 Task: Open a blank worksheet and write heading  Product price data  Add product name:-  ' TOMS Shoe, UGG Shoe, Wolverine Shoe, Z-Coil Shoe, Adidas shoe, Gucci T-shirt, Louis Vuitton bag, Zara Shirt, H&M jeans, Chanel perfume. ' in July Last week sales are  5000 to 5050. product price in between:-  5000 to 10000. Save page analysisSalesByPromotion
Action: Mouse pressed left at (19, 26)
Screenshot: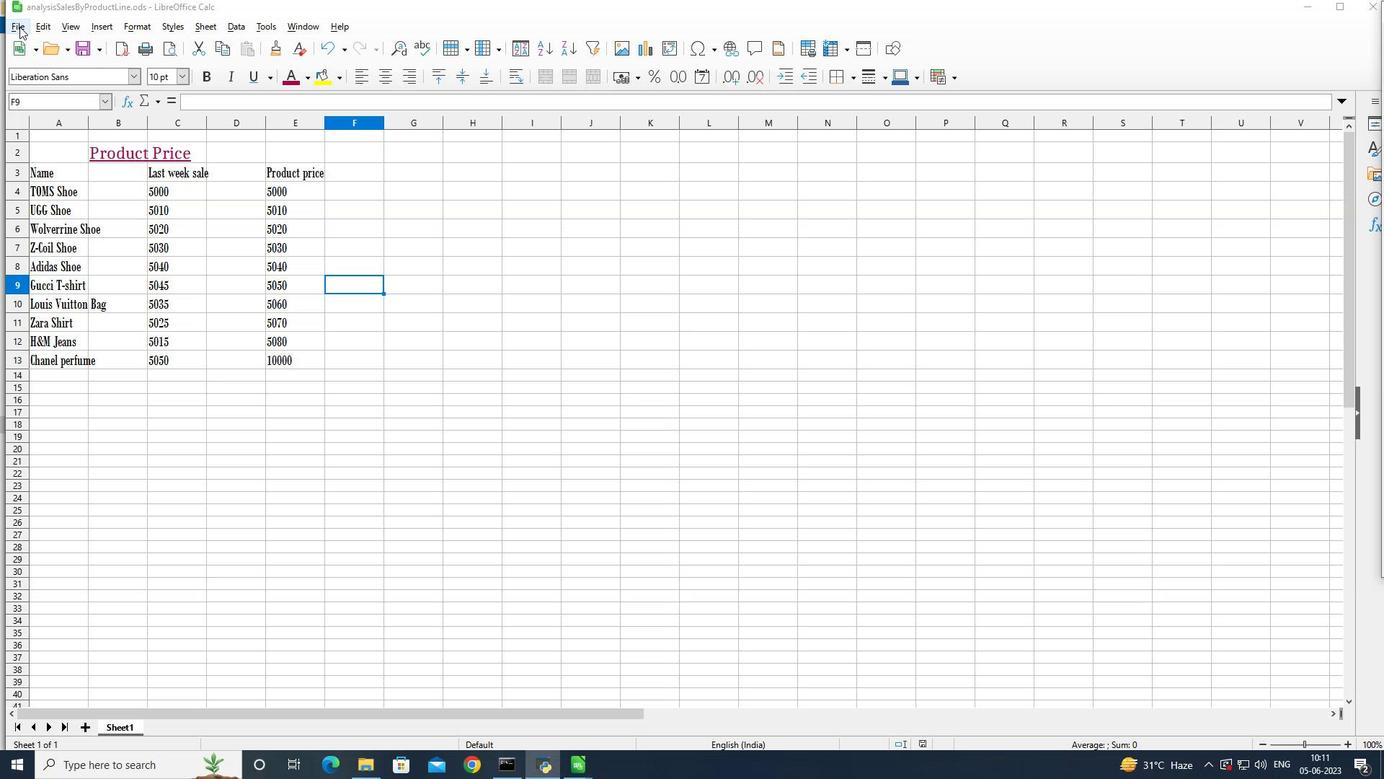 
Action: Mouse moved to (244, 54)
Screenshot: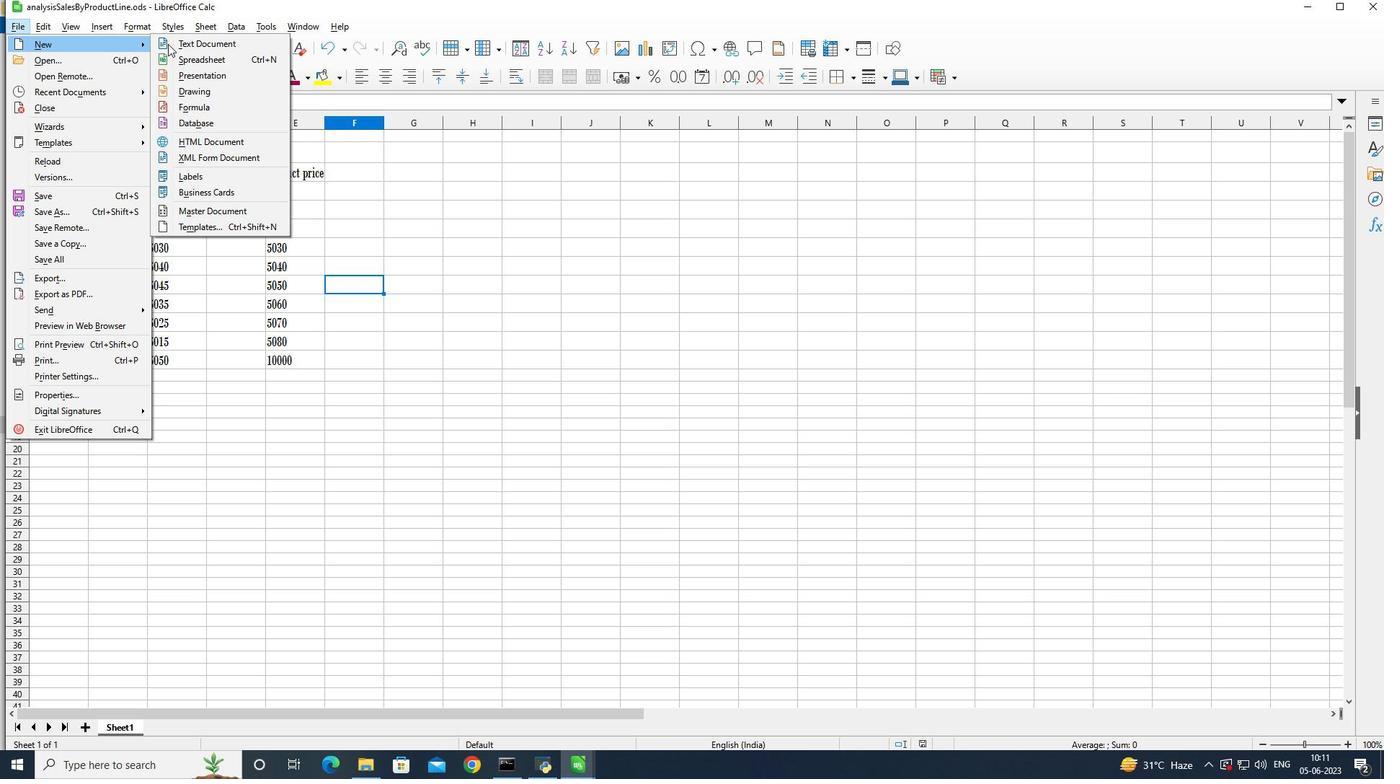 
Action: Mouse pressed left at (244, 54)
Screenshot: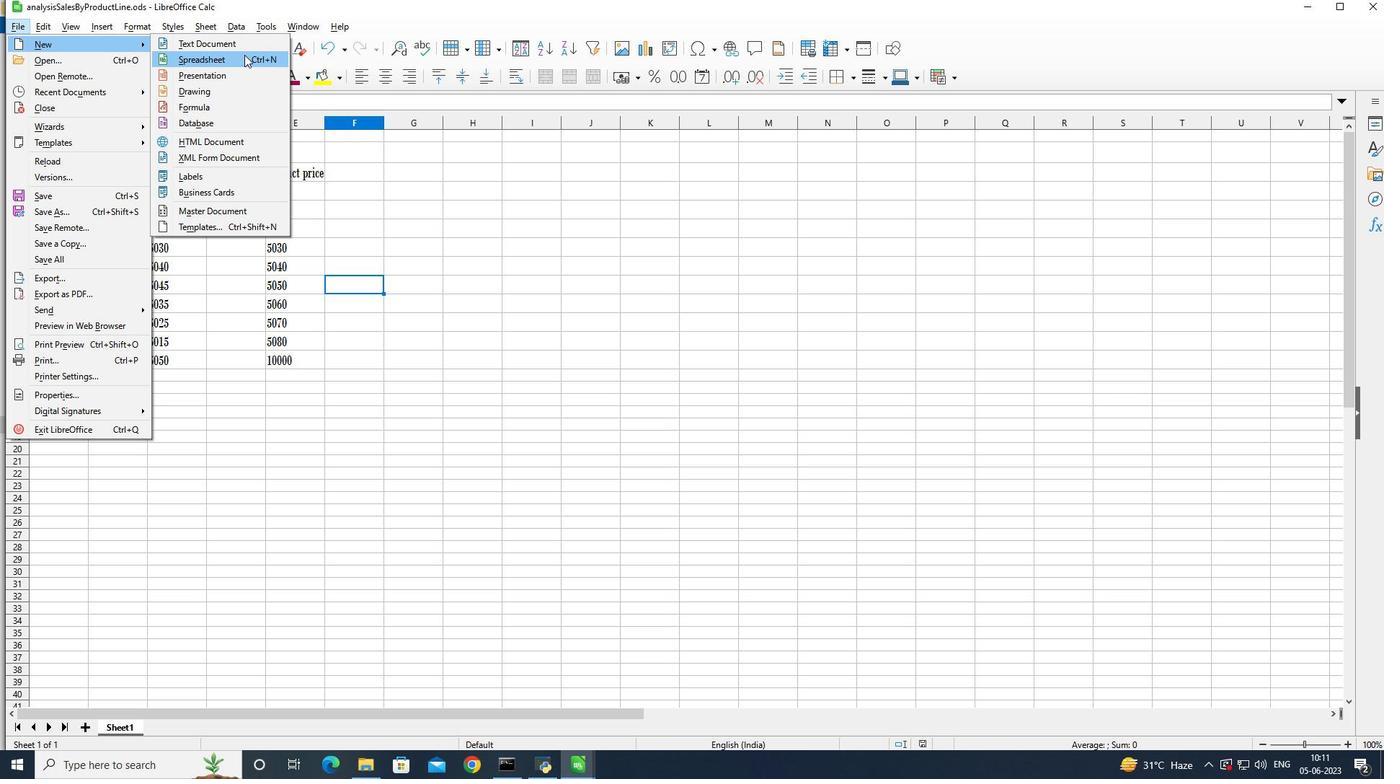 
Action: Mouse moved to (97, 144)
Screenshot: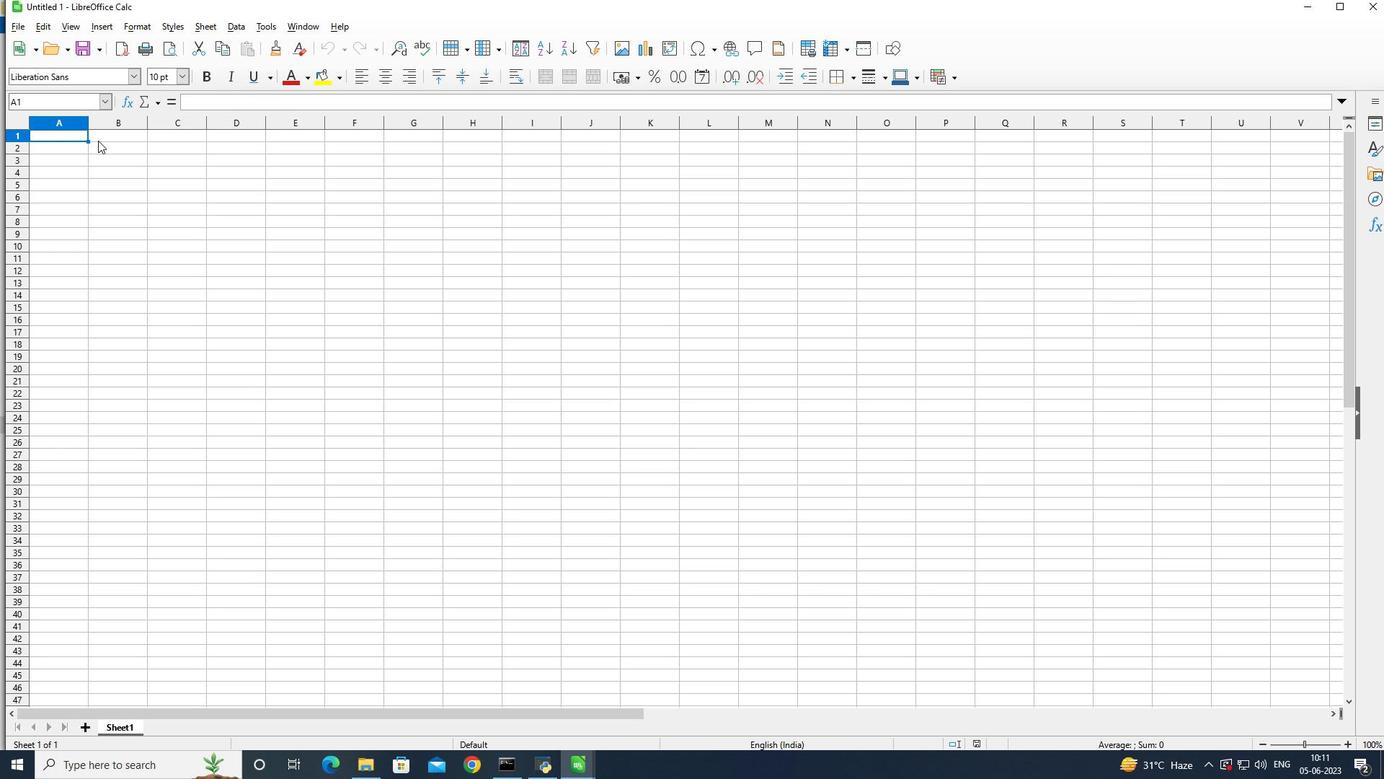 
Action: Mouse pressed left at (97, 144)
Screenshot: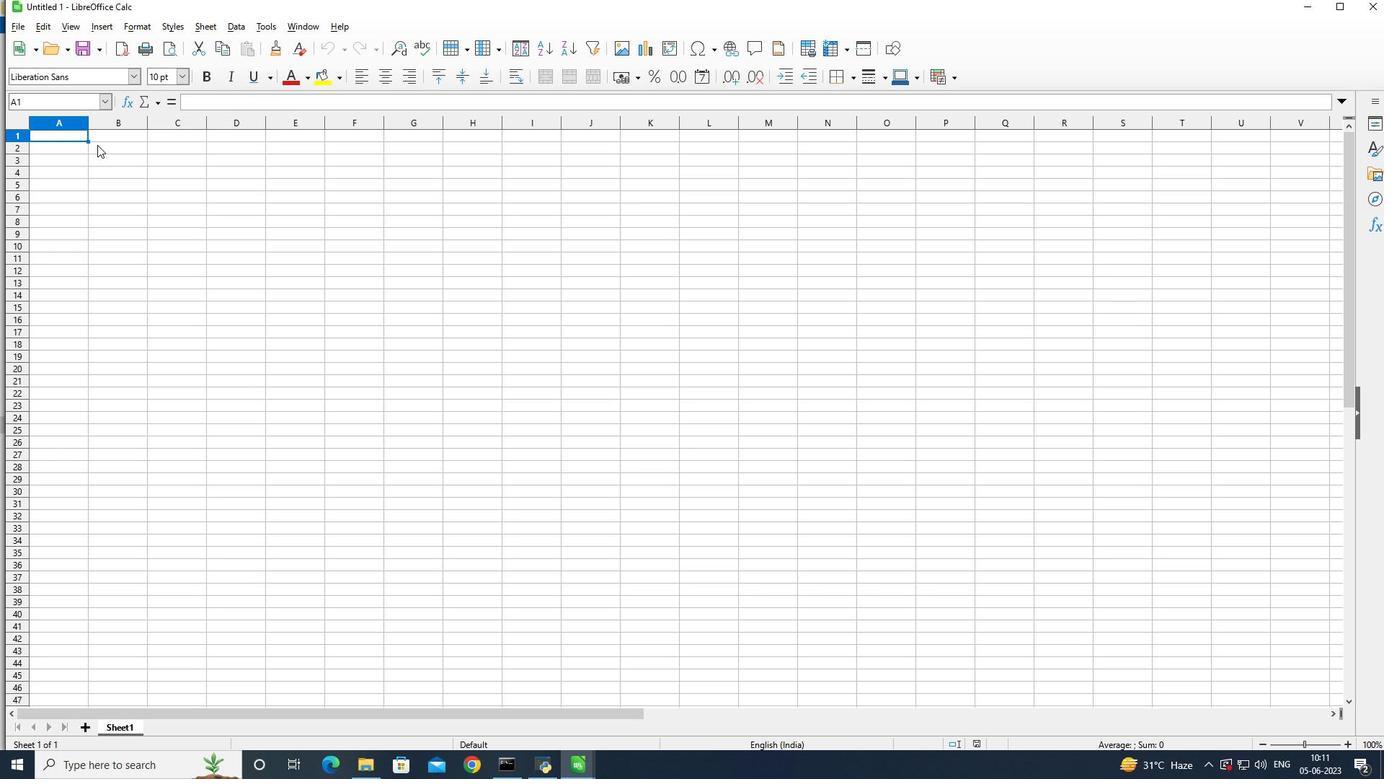 
Action: Mouse moved to (97, 160)
Screenshot: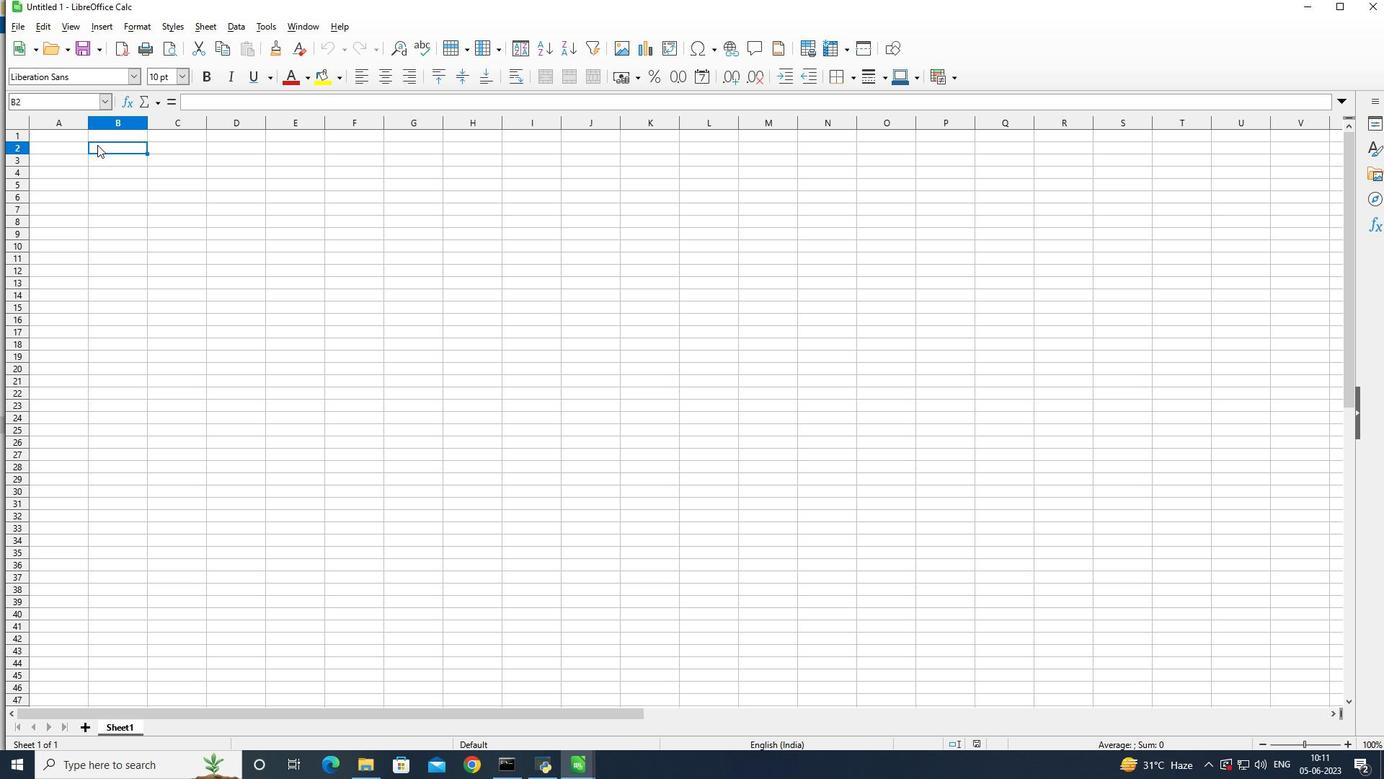 
Action: Key pressed <Key.shift>Product<Key.space>price<Key.enter>
Screenshot: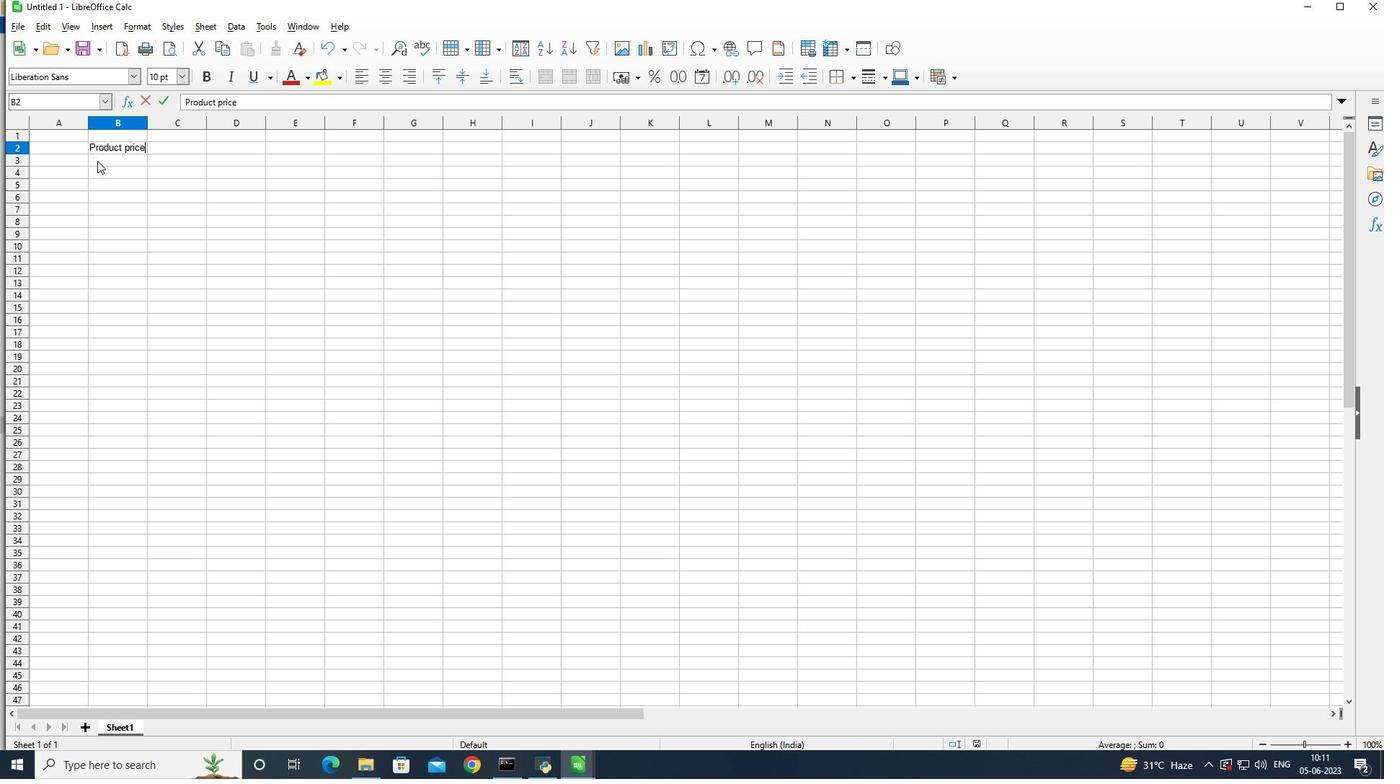 
Action: Mouse moved to (33, 157)
Screenshot: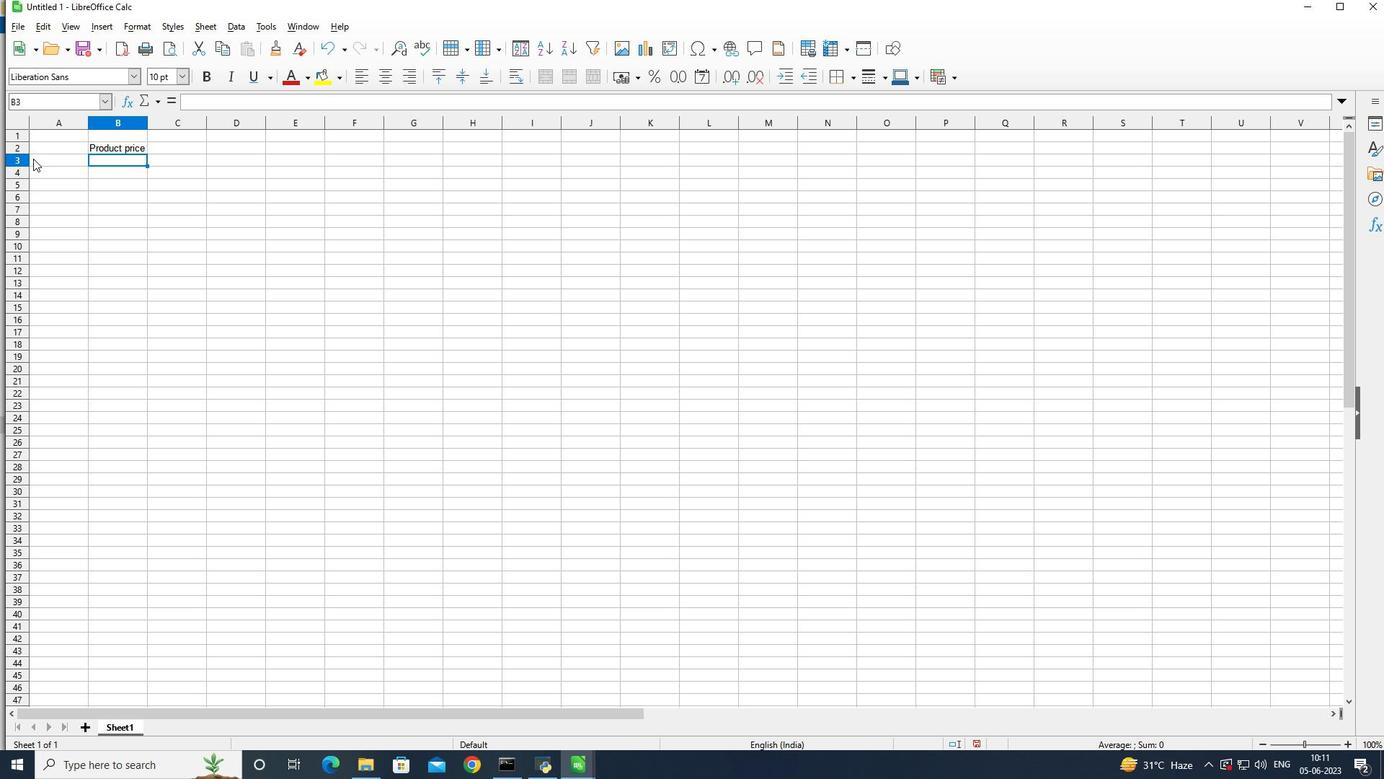 
Action: Mouse pressed left at (33, 157)
Screenshot: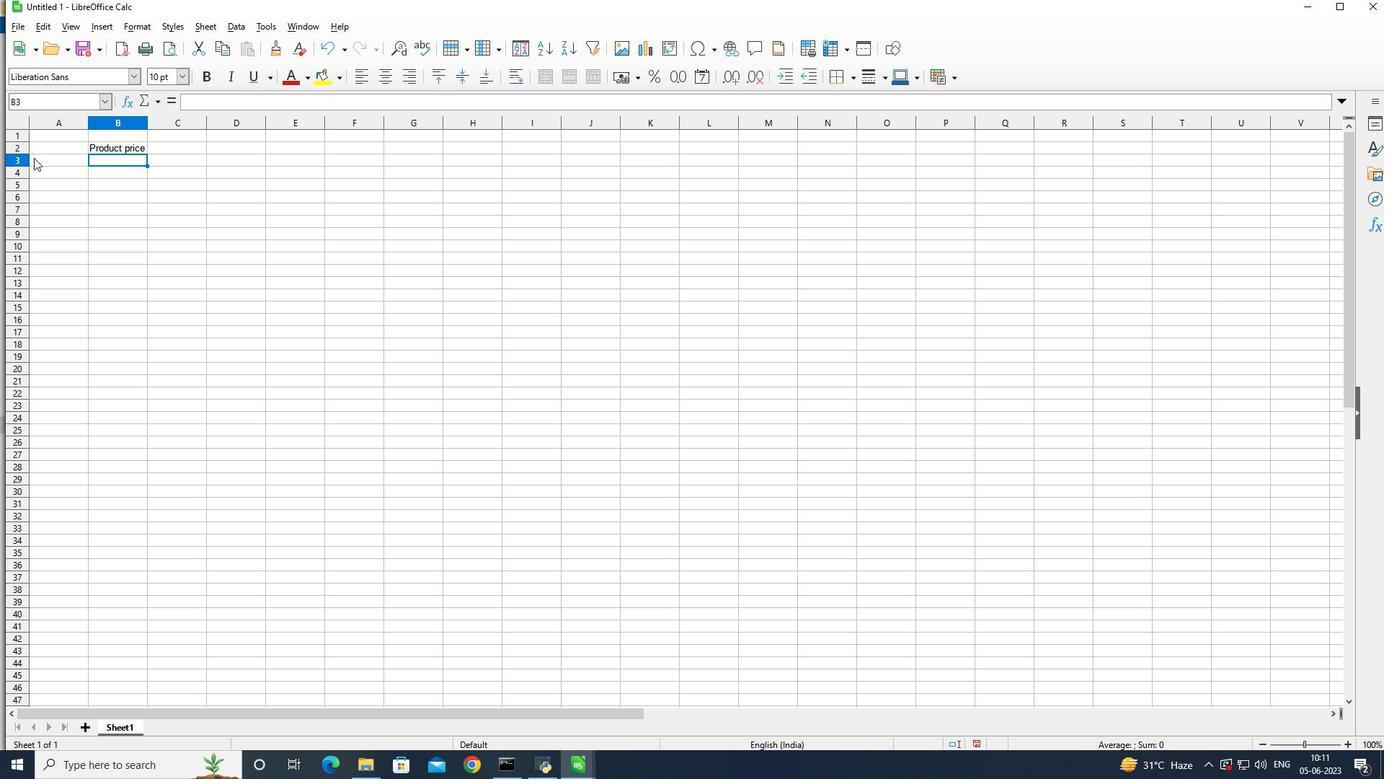 
Action: Key pressed <Key.shift>Product<Key.space>name<Key.enter><Key.shift>TOMS<Key.space><Key.shift>Shoe<Key.enter><Key.shift><Key.shift><Key.shift><Key.shift><Key.shift>UGG<Key.space><Key.shift>Shoe<Key.enter><Key.shift>Wolverine<Key.space><Key.shift>Shoe<Key.enter><Key.shift>Z-coil<Key.space><Key.shift><Key.shift><Key.shift>Shoe<Key.enter><Key.shift>Adidas<Key.space><Key.shift>Shoe<Key.enter><Key.shift><Key.shift>Gucci<Key.space><Key.shift>T-shirt<Key.enter><Key.shift><Key.shift><Key.shift><Key.shift><Key.shift><Key.shift><Key.shift><Key.shift><Key.shift><Key.shift><Key.shift><Key.shift><Key.shift><Key.shift><Key.shift><Key.shift><Key.shift><Key.shift><Key.shift><Key.shift><Key.shift><Key.shift><Key.shift><Key.shift><Key.shift><Key.shift><Key.shift><Key.shift><Key.shift><Key.shift><Key.shift><Key.shift><Key.shift><Key.shift><Key.shift><Key.shift><Key.shift><Key.shift><Key.shift><Key.shift><Key.shift><Key.shift><Key.shift><Key.shift><Key.shift><Key.shift><Key.shift><Key.shift><Key.shift><Key.shift><Key.shift><Key.shift><Key.shift><Key.shift><Key.shift><Key.shift><Key.shift>Louis<Key.space><Key.shift><Key.shift>Vuitton<Key.space><Key.shift>Bag<Key.enter><Key.shift>Zara<Key.space><Key.shift>Shirt<Key.enter><Key.shift>H<Key.shift_r><Key.shift_r><Key.shift_r><Key.shift_r><Key.shift_r><Key.shift_r><Key.shift_r><Key.shift_r><Key.shift_r>&<Key.shift>M<Key.space>jeans<Key.enter><Key.shift>Chanel<Key.space>perfume<Key.enter>
Screenshot: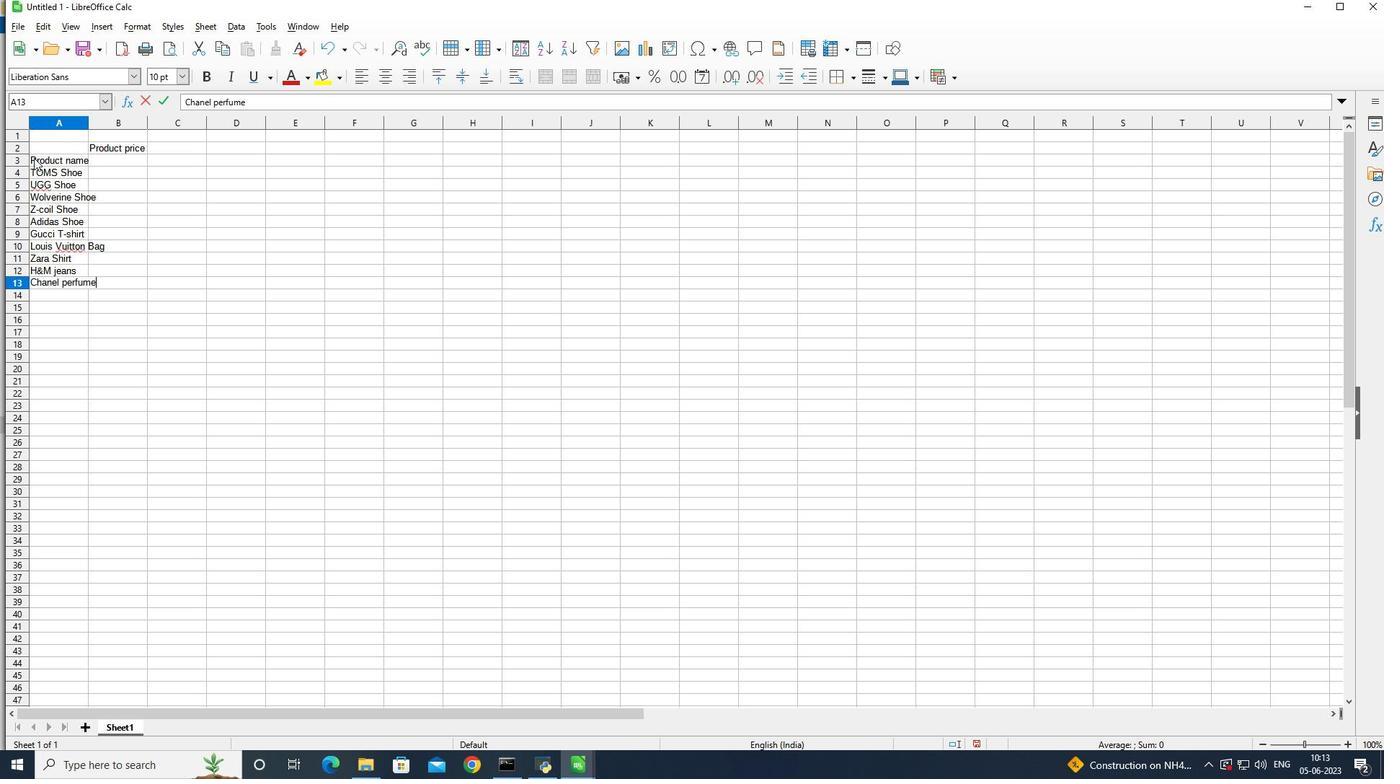 
Action: Mouse moved to (168, 159)
Screenshot: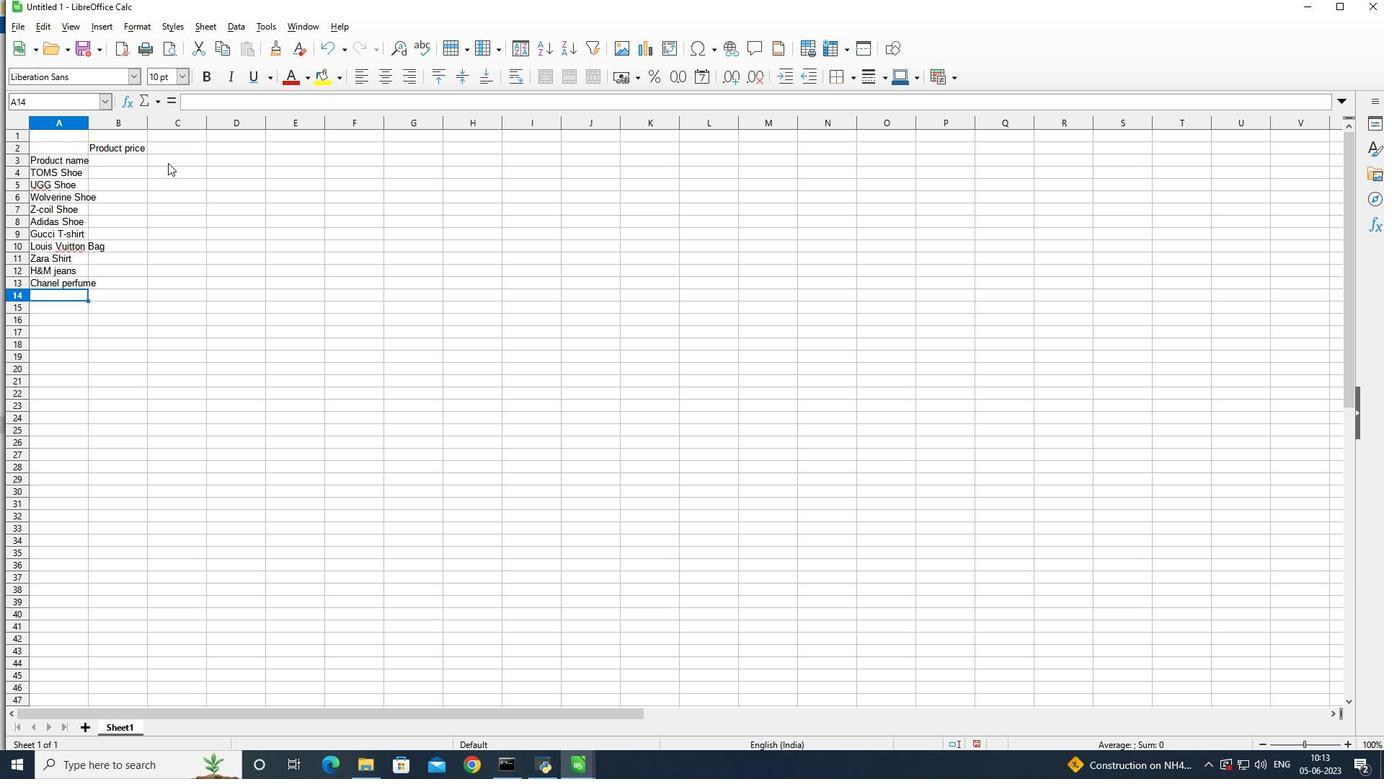 
Action: Mouse pressed left at (168, 159)
Screenshot: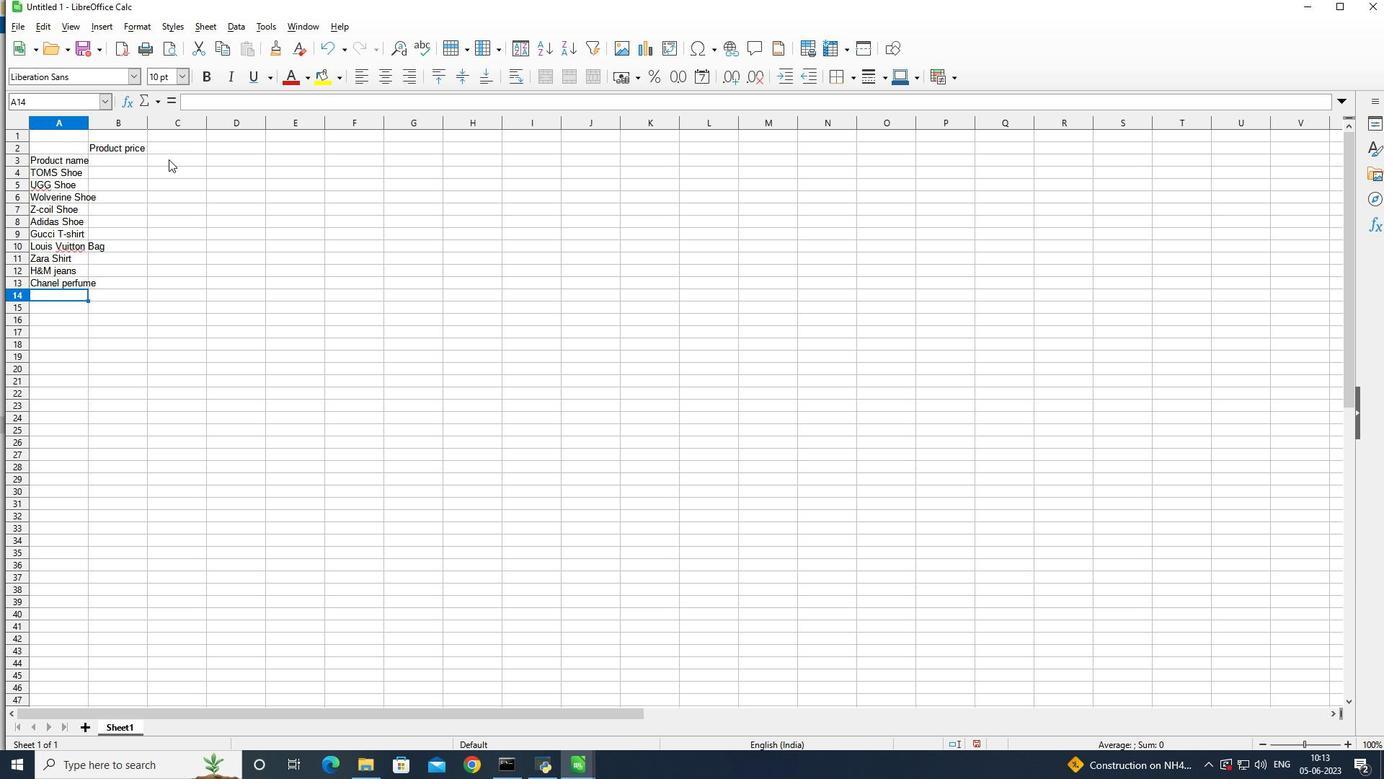 
Action: Key pressed <Key.shift><Key.shift>July<Key.space><Key.shift>Last<Key.space><Key.shift><Key.shift><Key.shift><Key.shift><Key.shift>Week<Key.space>s<Key.backspace><Key.shift>sale<Key.enter>5000<Key.enter>5050<Key.backspace><Key.backspace>10<Key.enter>5020<Key.enter>5030<Key.enter>5040<Key.enter>506<Key.enter><Key.up>5060<Key.enter>5070<Key.enter>508<Key.enter>5090
Screenshot: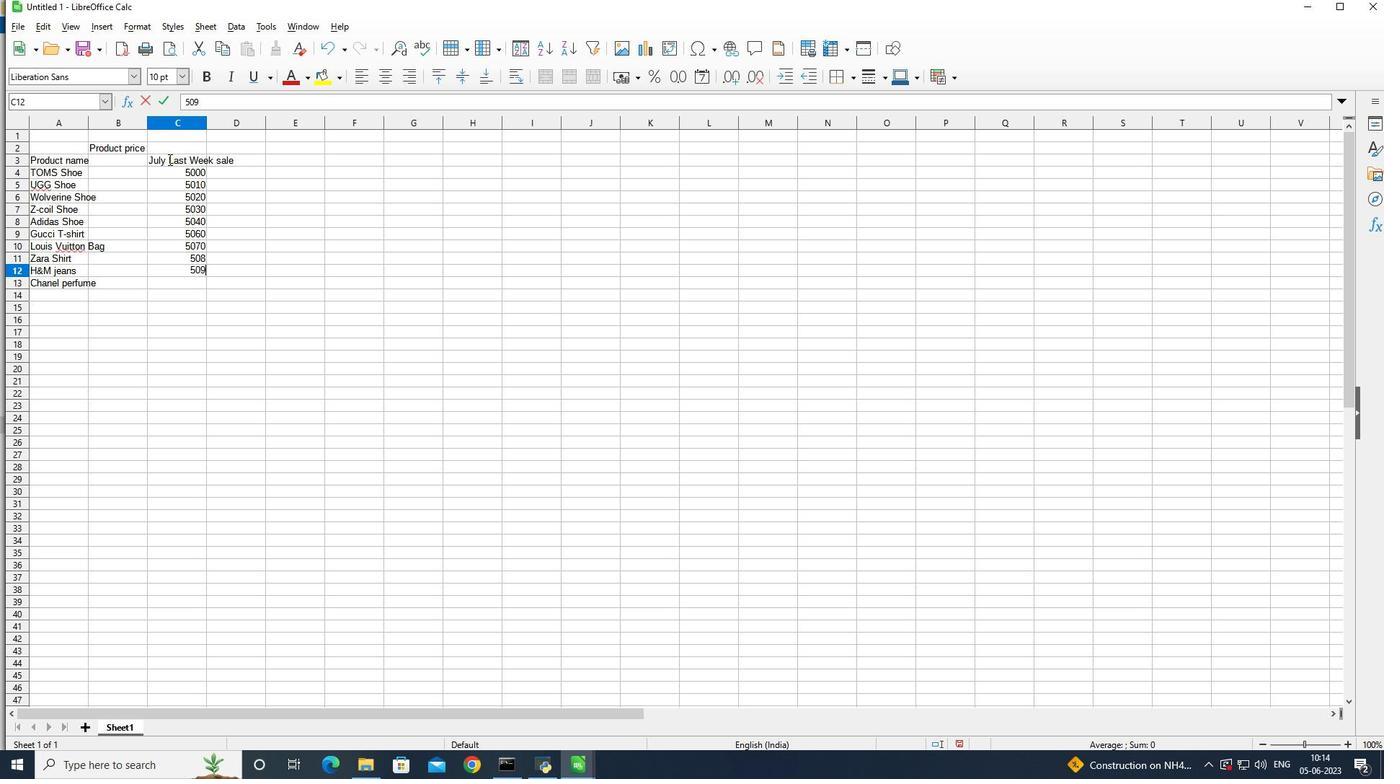 
Action: Mouse moved to (173, 162)
Screenshot: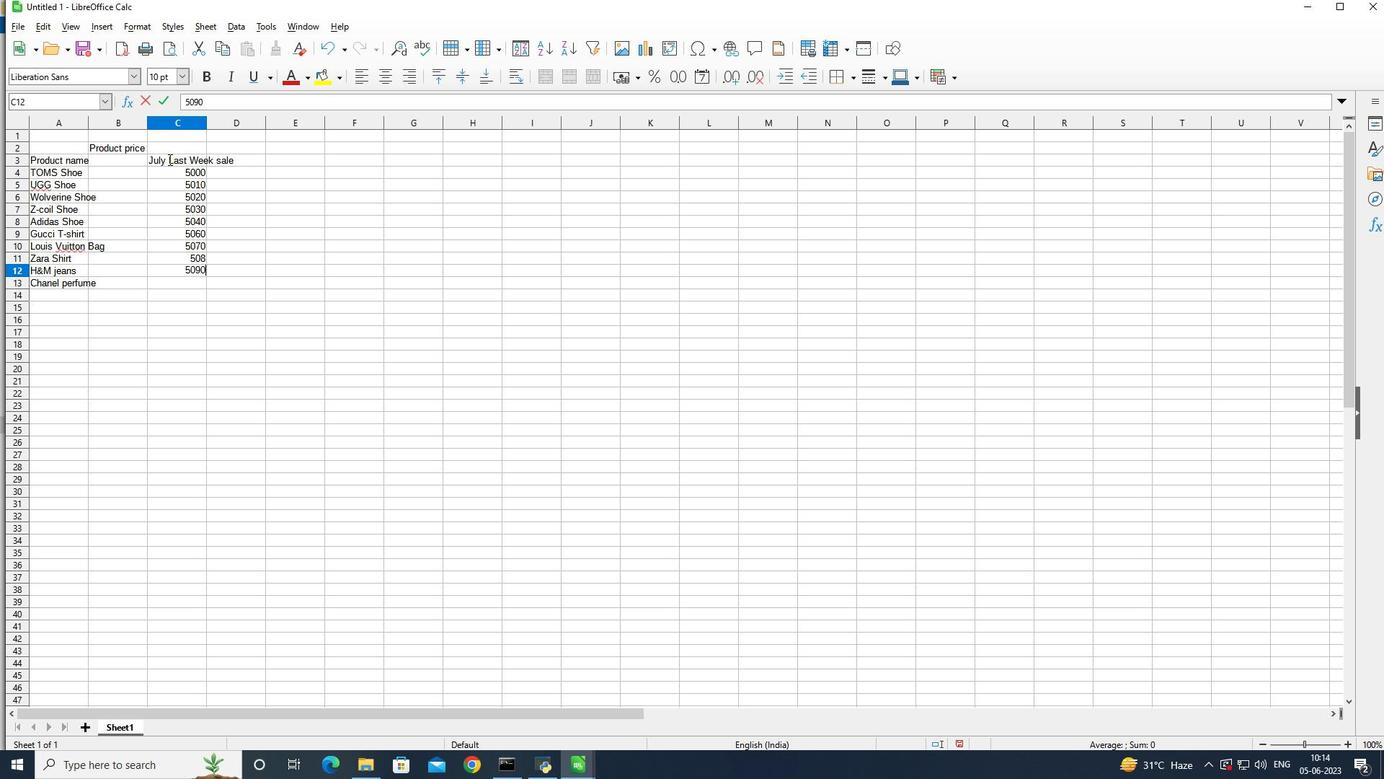 
Action: Key pressed <Key.up><Key.up><Key.up><Key.up><Key.up><Key.up>5015<Key.enter>5020<Key.enter>5025<Key.enter>50303<Key.backspace><Key.enter>50
Screenshot: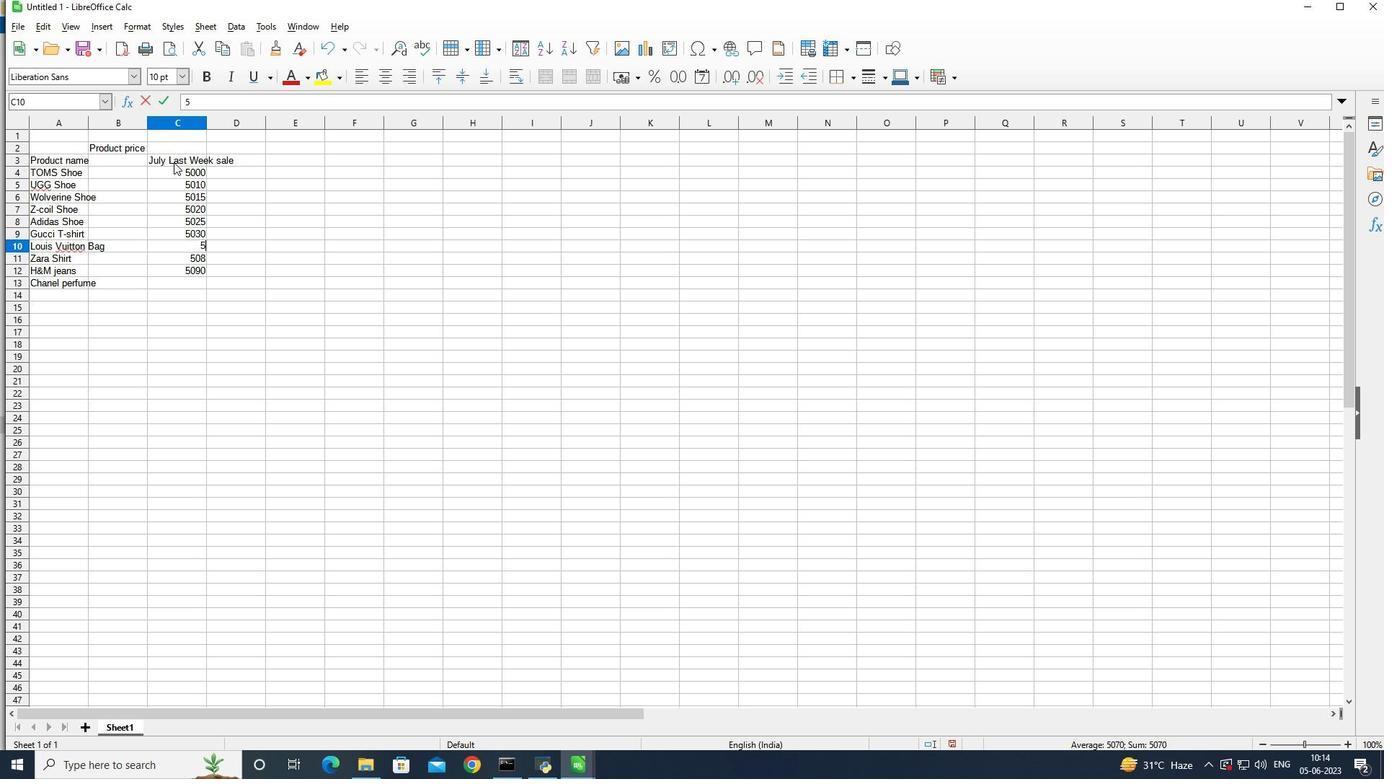 
Action: Mouse moved to (173, 163)
Screenshot: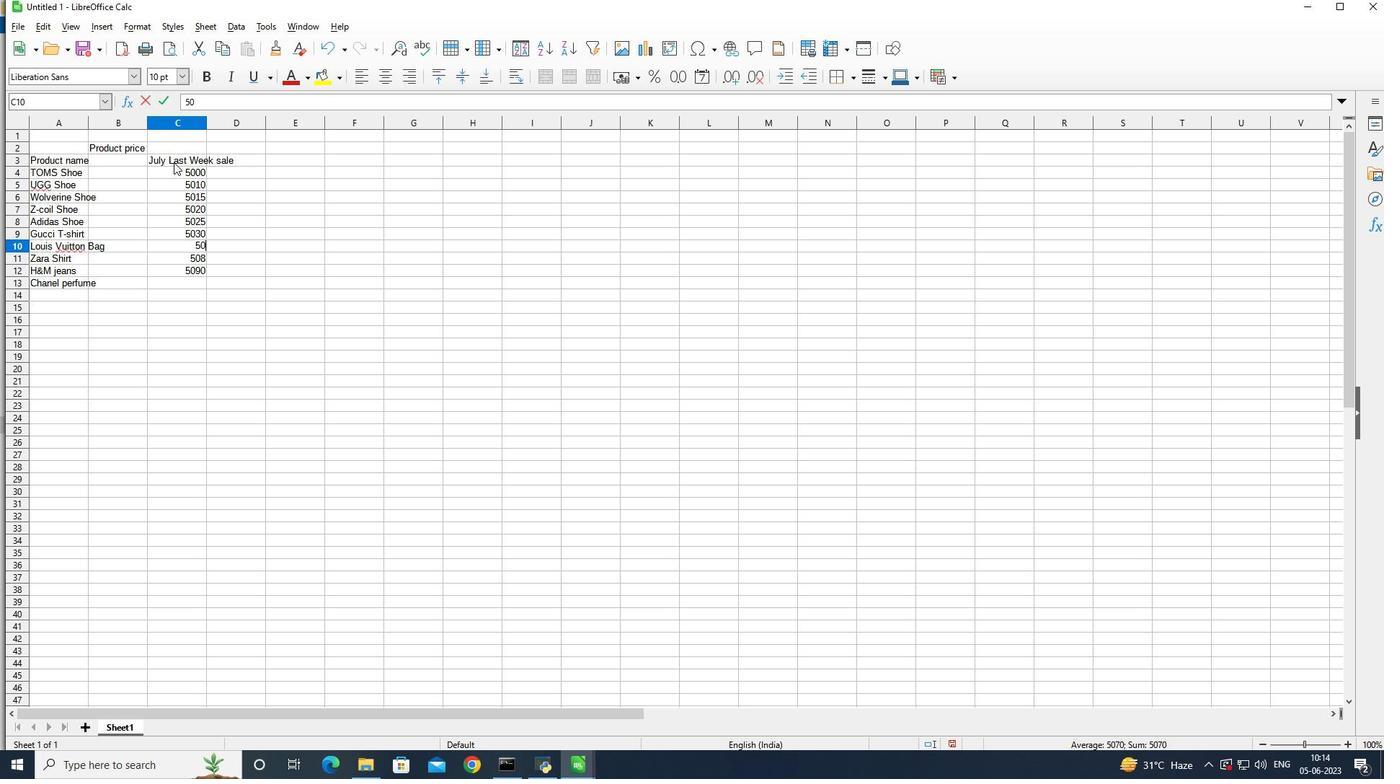 
Action: Key pressed 35
Screenshot: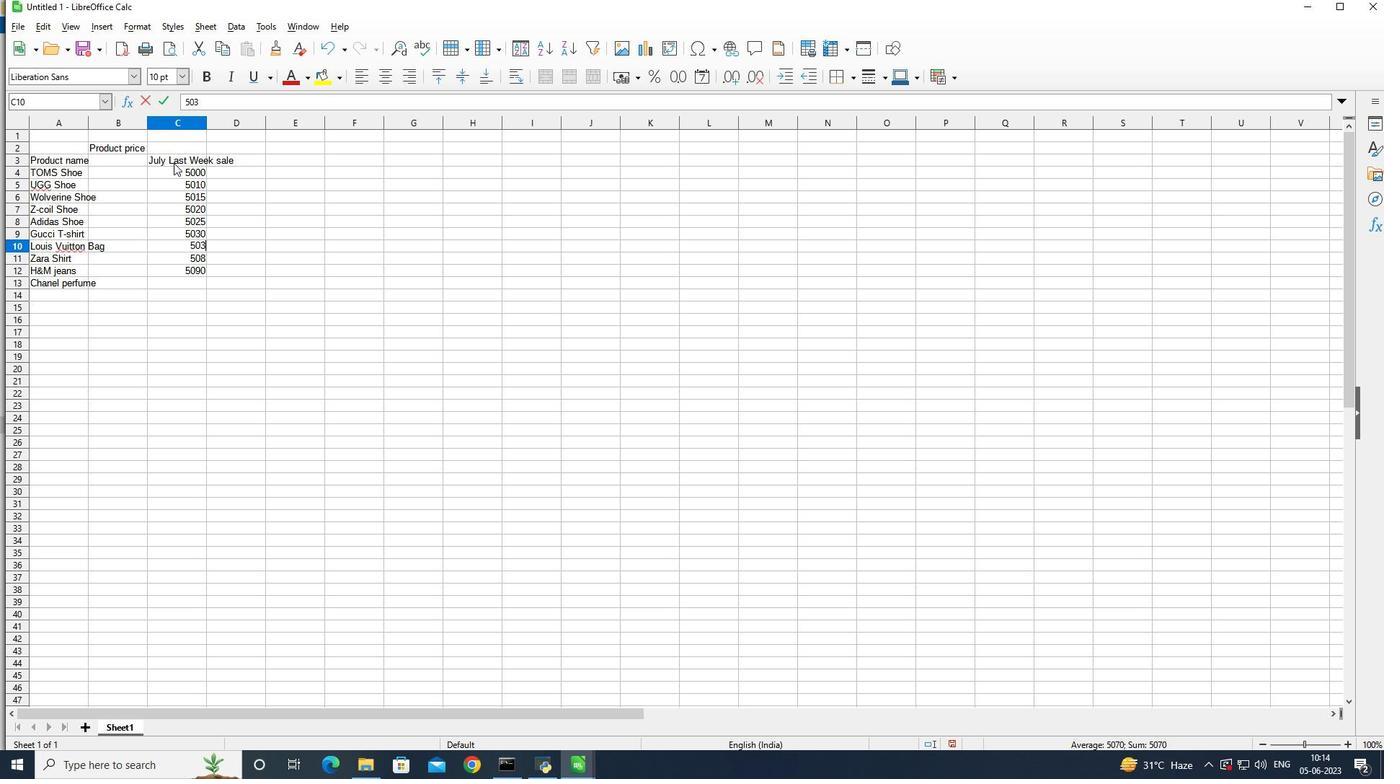 
Action: Mouse moved to (177, 163)
Screenshot: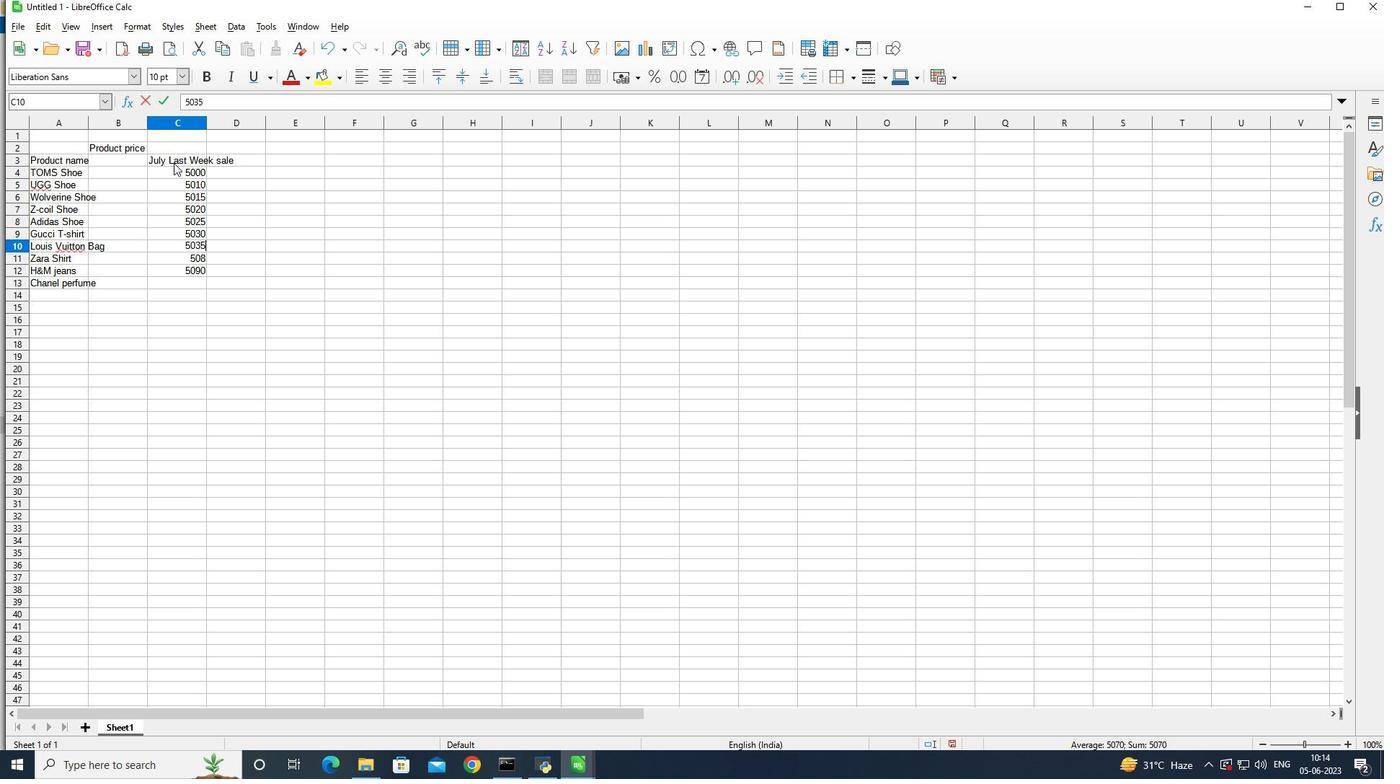 
Action: Key pressed <Key.enter>
Screenshot: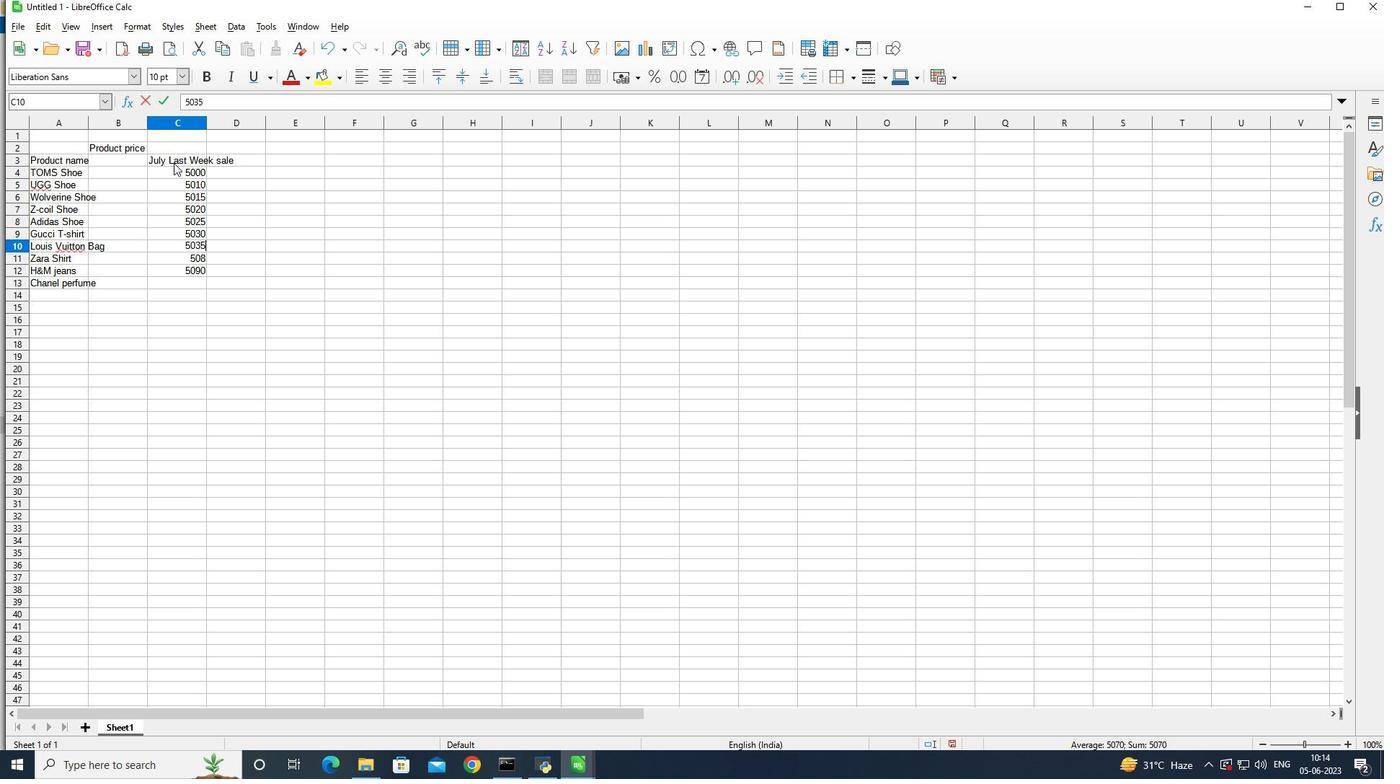 
Action: Mouse moved to (178, 164)
Screenshot: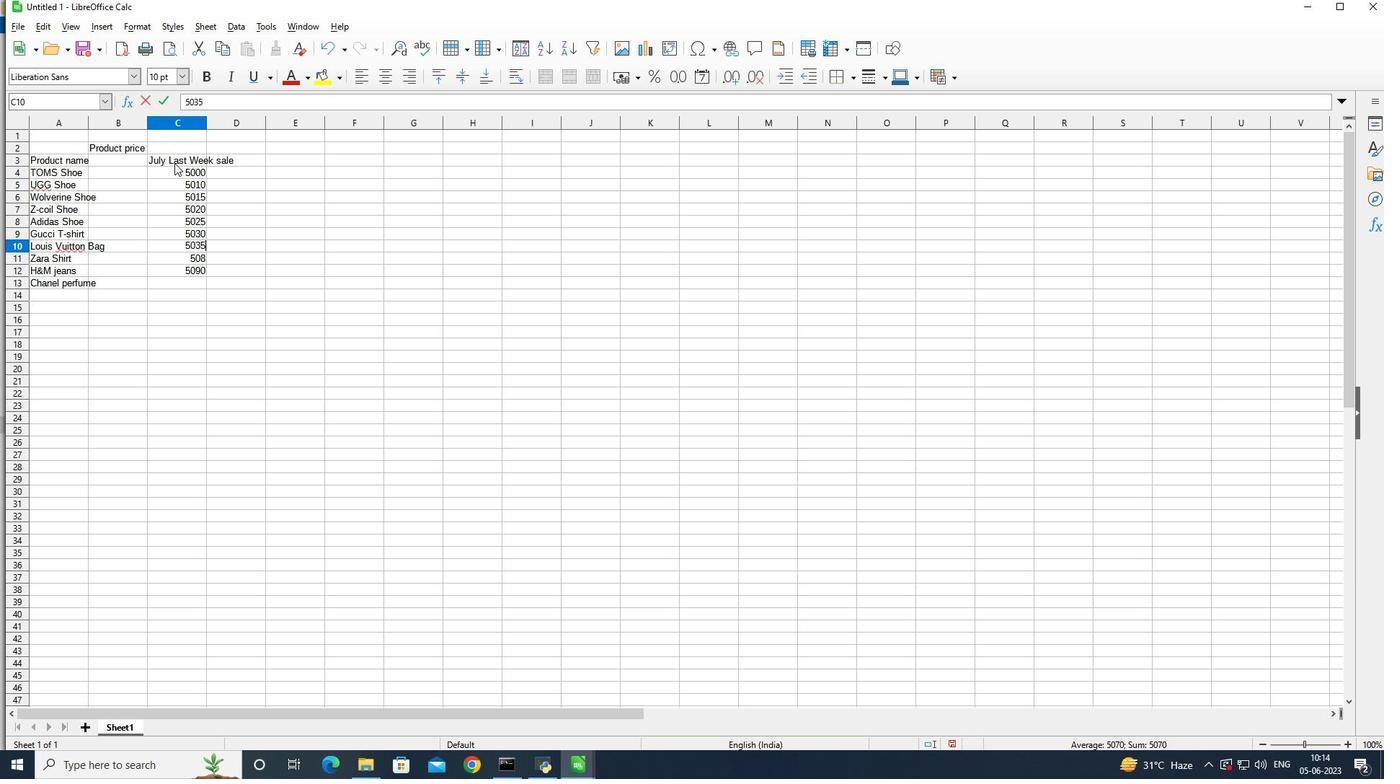 
Action: Key pressed 5040<Key.enter>5045<Key.enter>5050
Screenshot: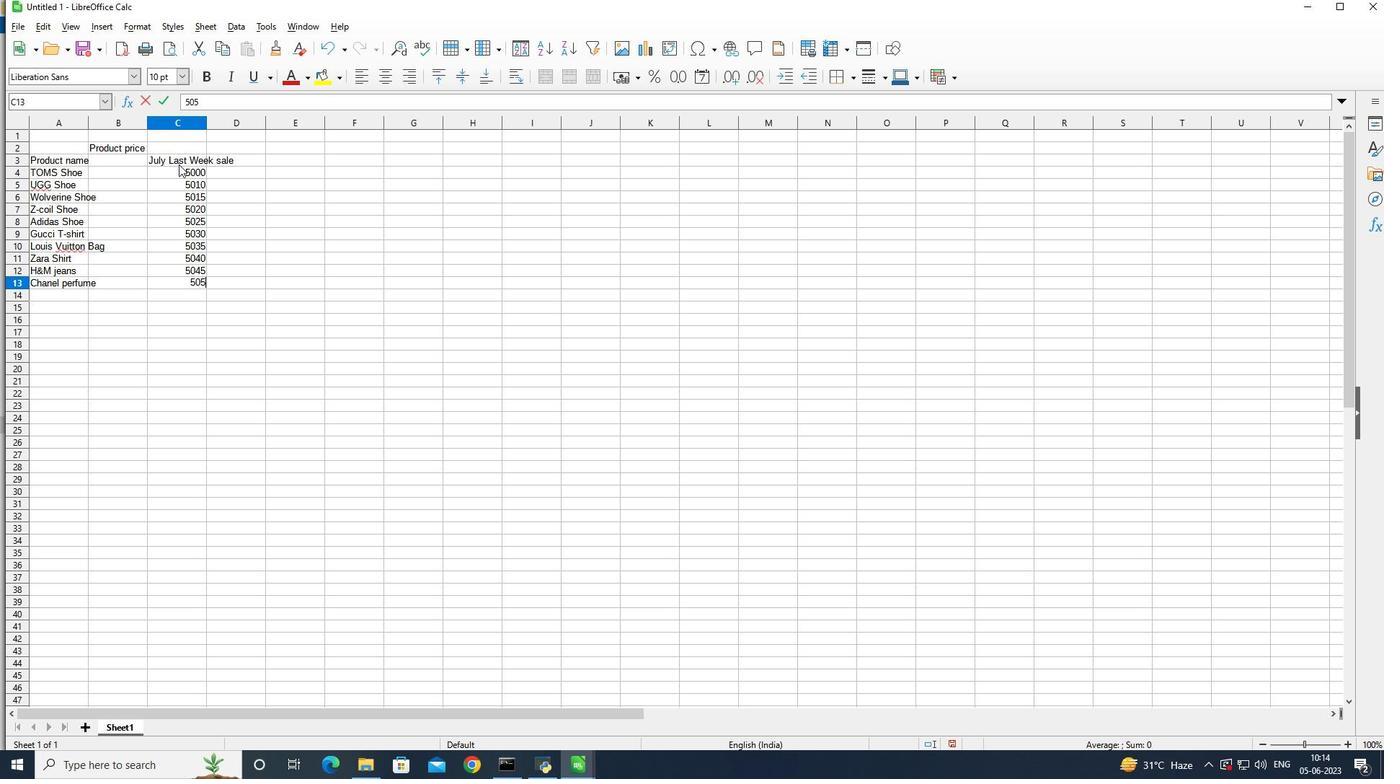 
Action: Mouse moved to (292, 162)
Screenshot: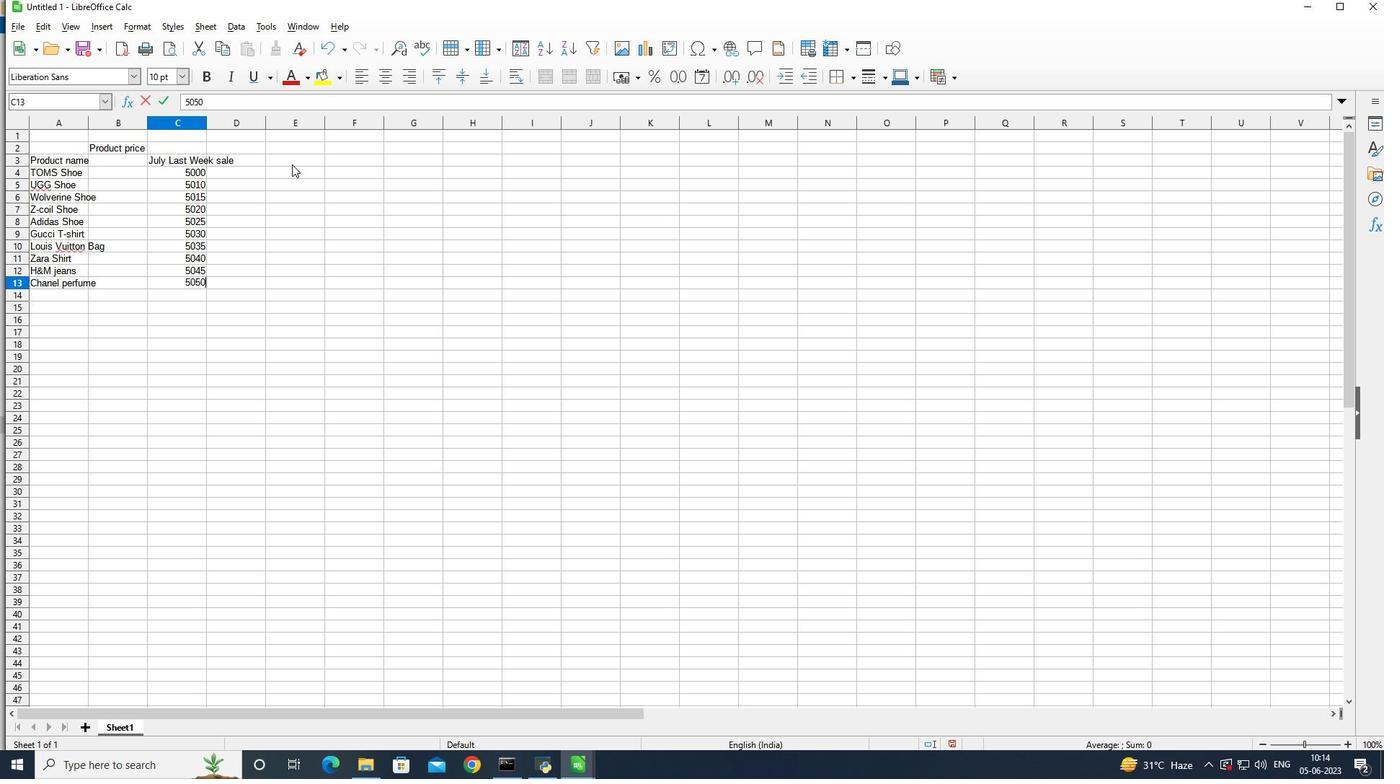 
Action: Mouse pressed left at (292, 162)
Screenshot: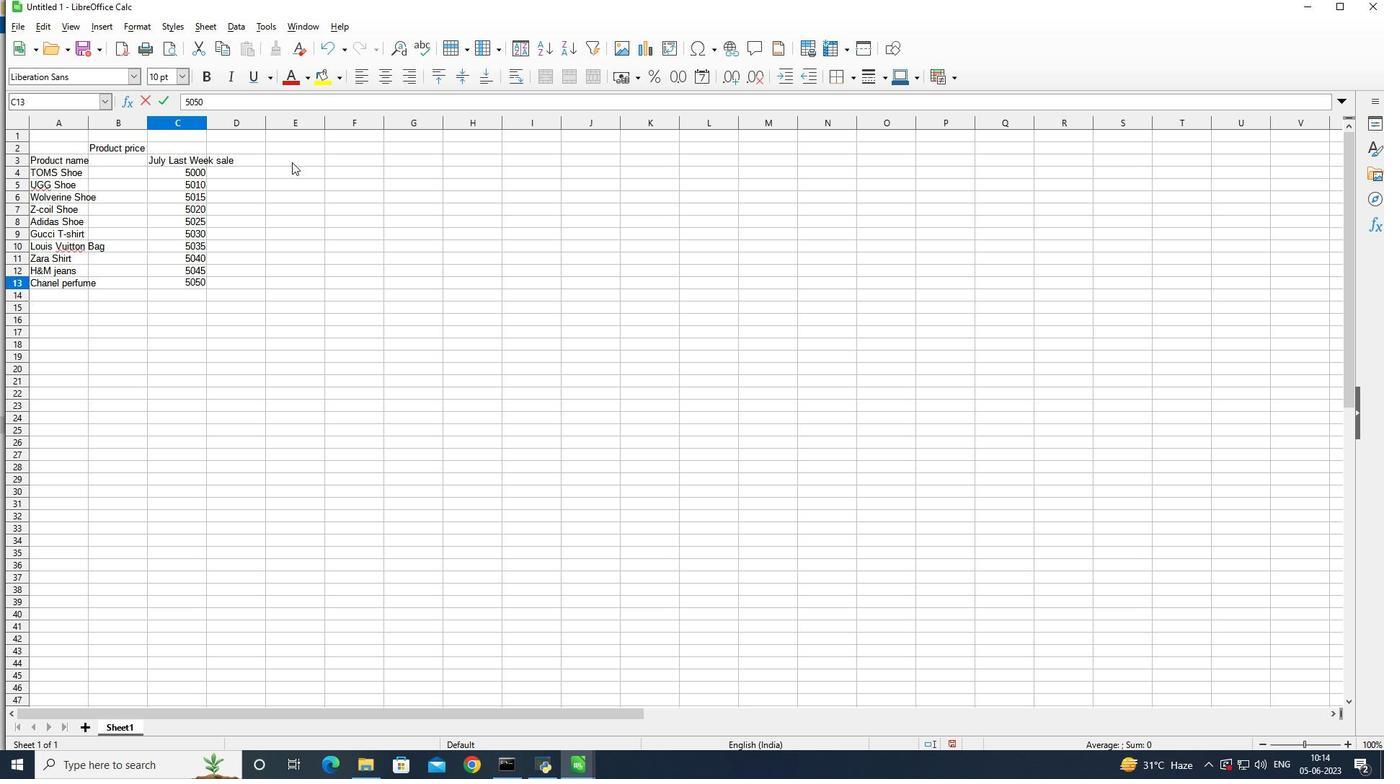 
Action: Mouse moved to (346, 168)
Screenshot: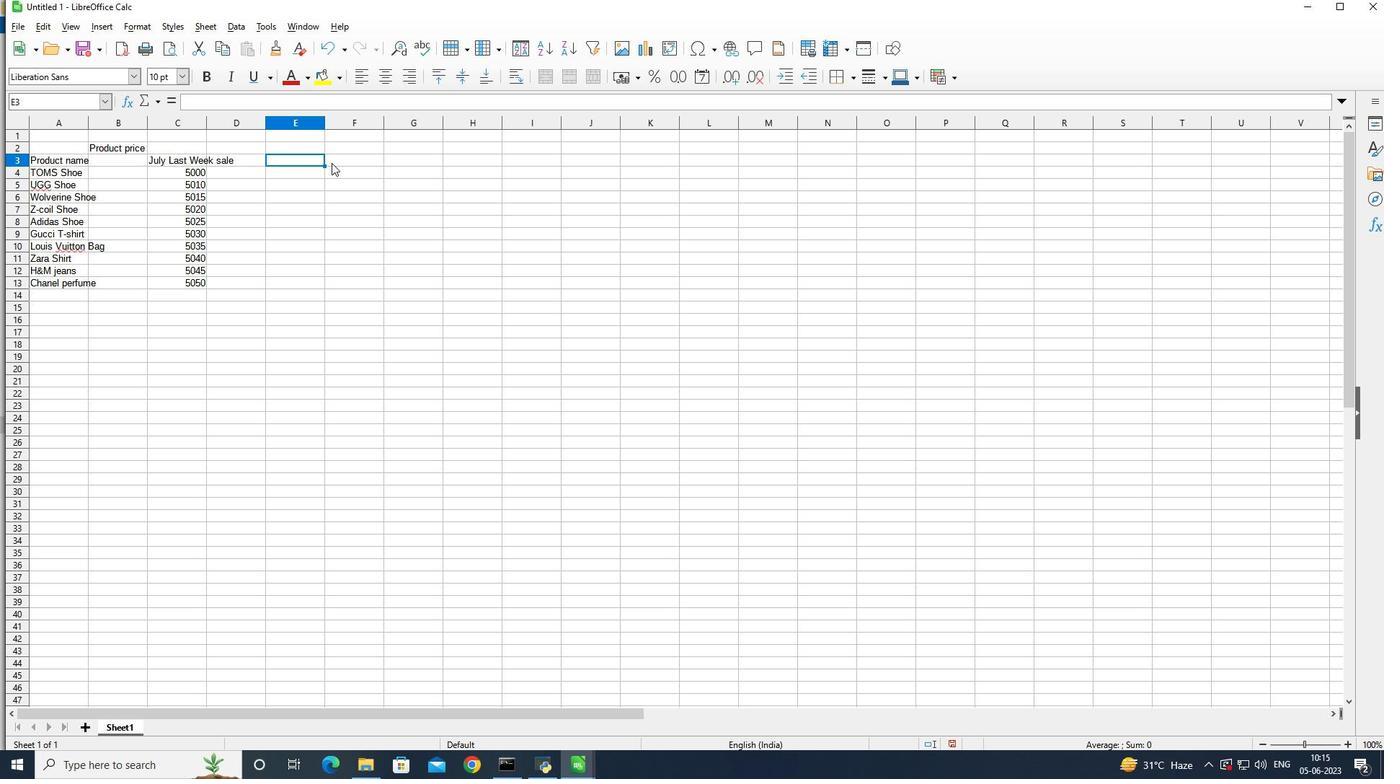 
Action: Key pressed <Key.shift>Product<Key.space><Key.shift>Price<Key.enter>5000<Key.enter>
Screenshot: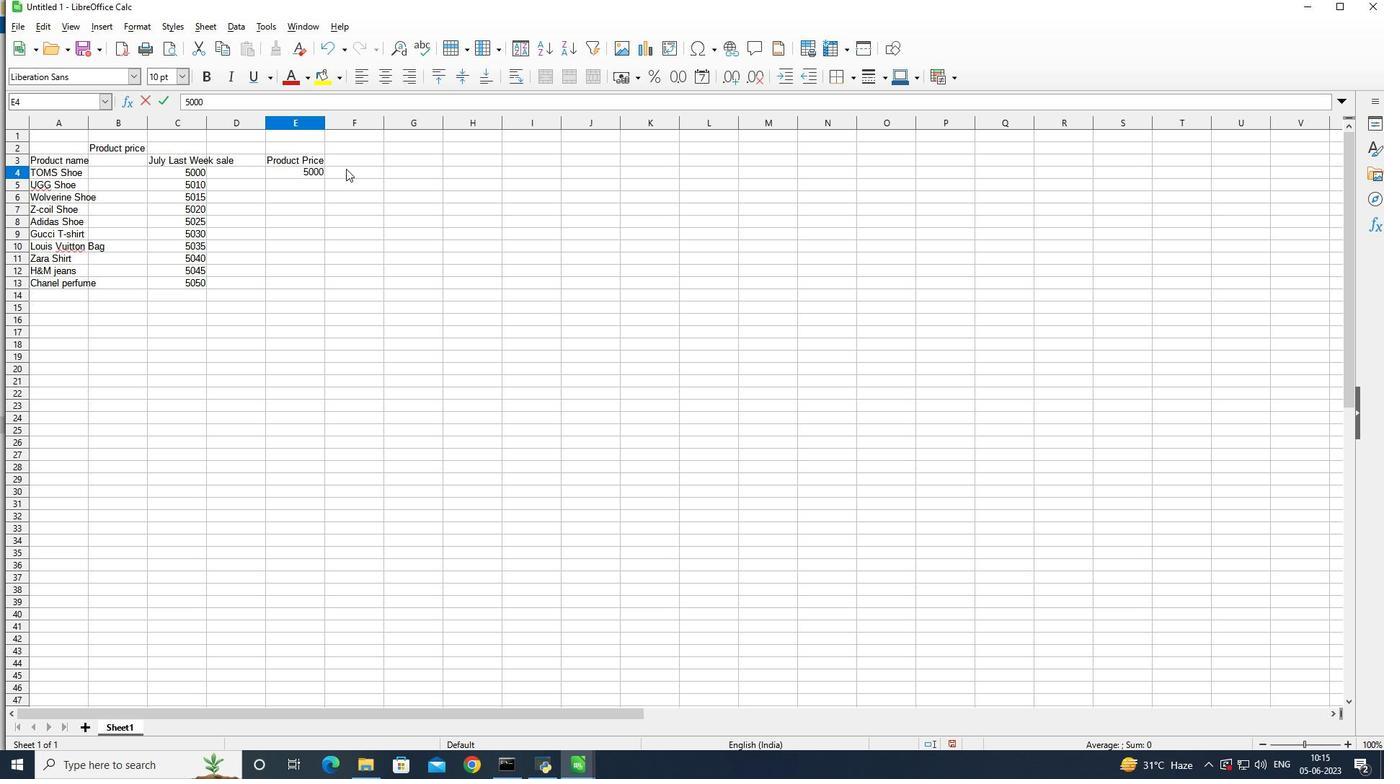 
Action: Mouse moved to (396, 195)
Screenshot: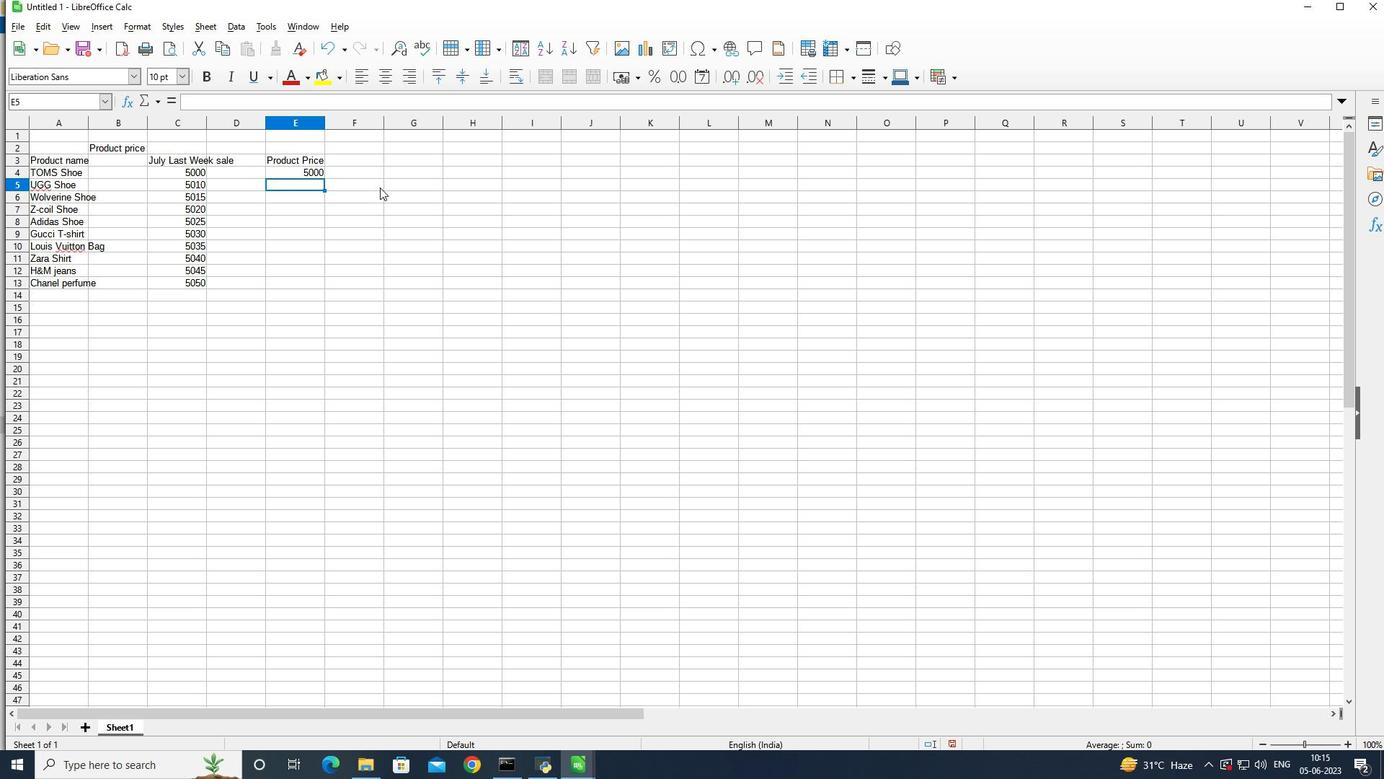 
Action: Key pressed 50
Screenshot: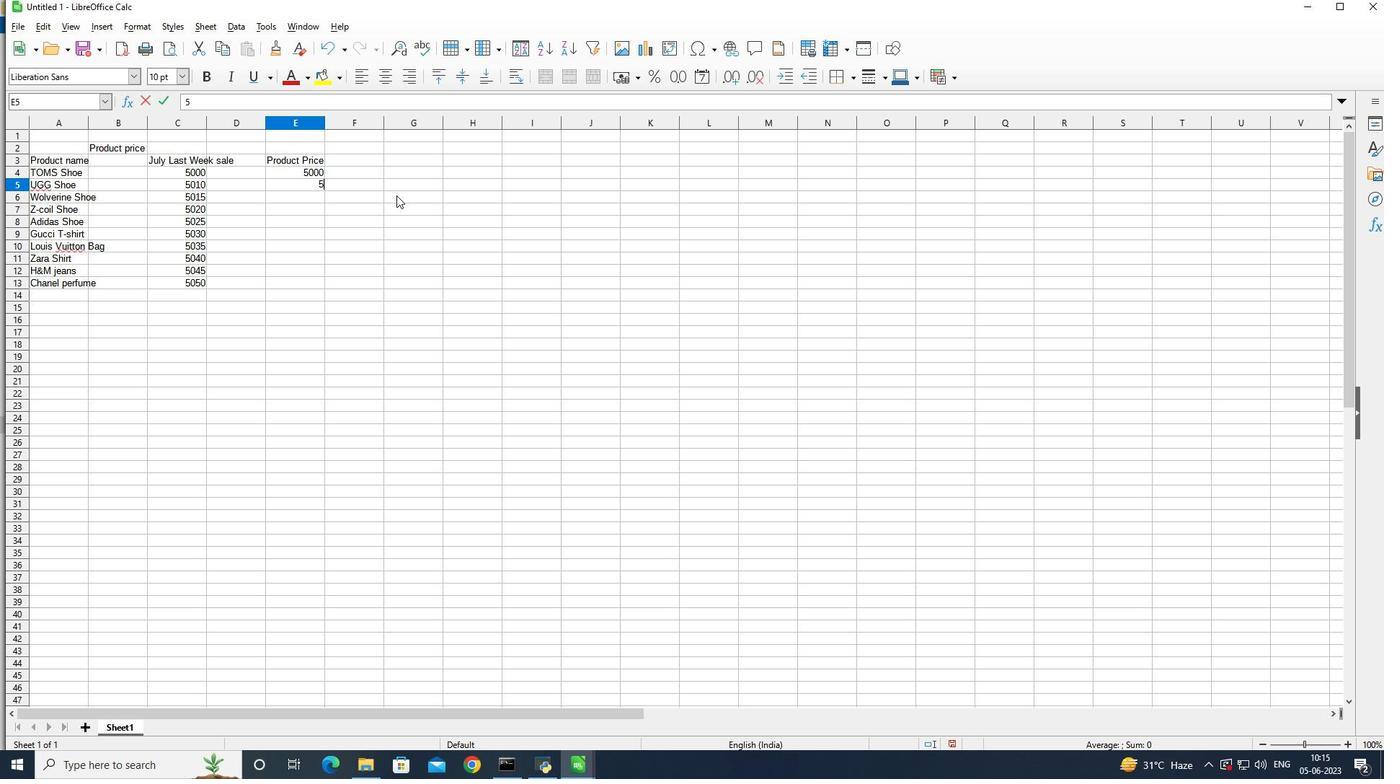 
Action: Mouse moved to (410, 205)
Screenshot: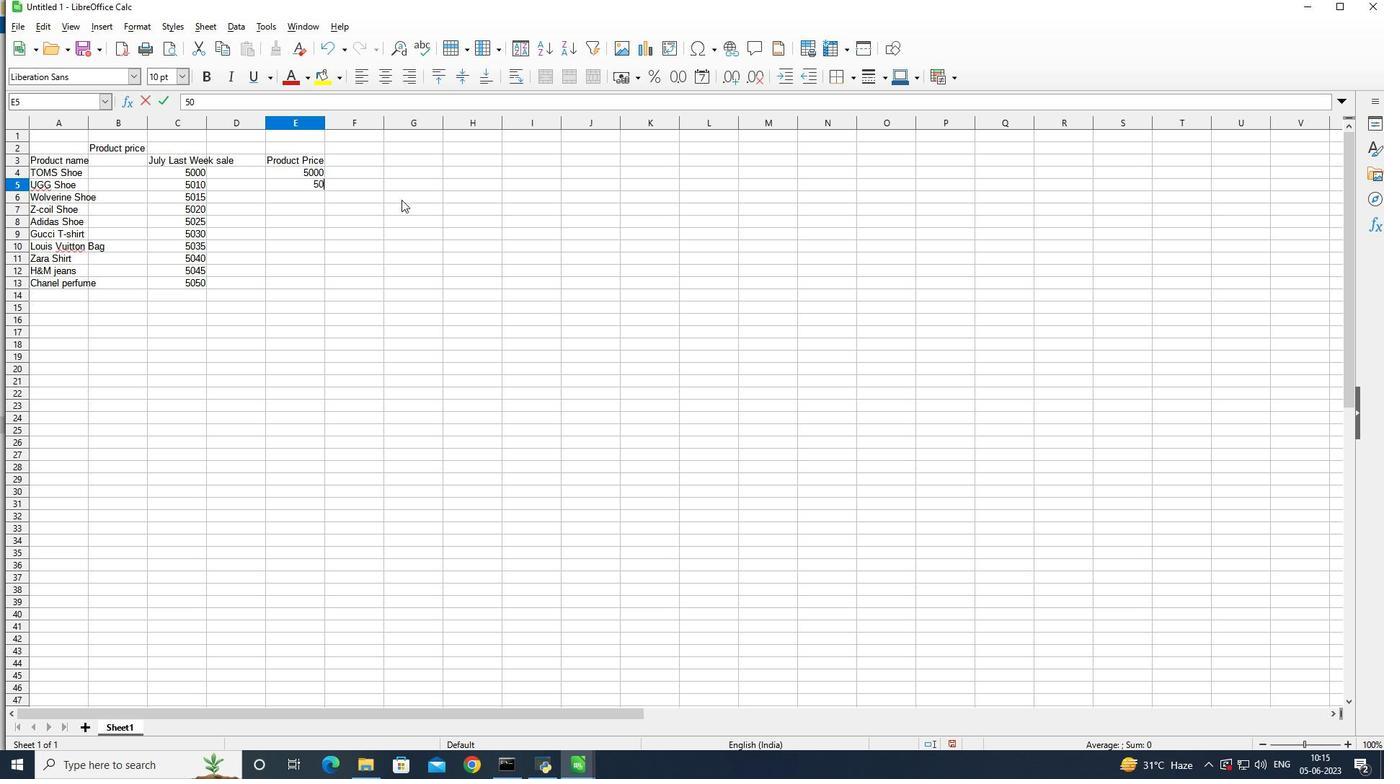 
Action: Key pressed 10
Screenshot: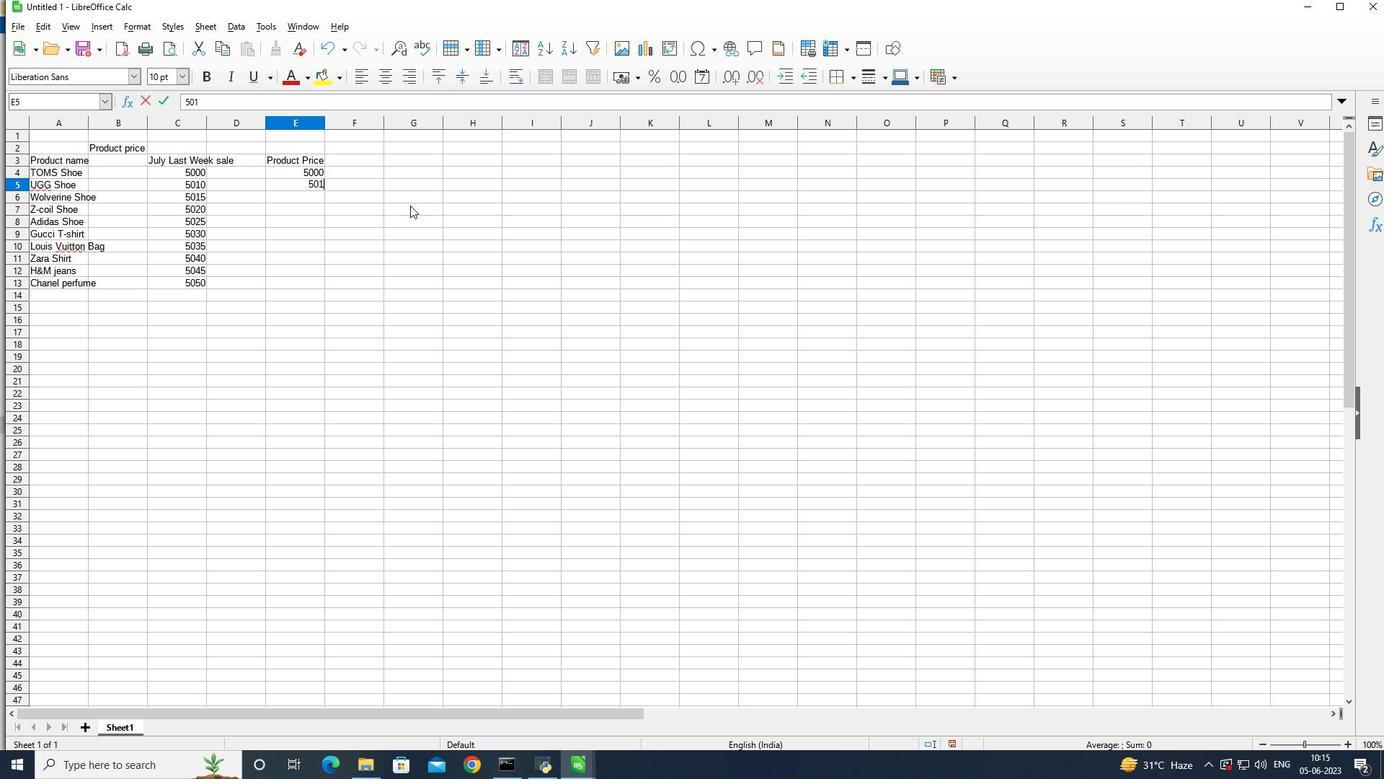 
Action: Mouse moved to (433, 209)
Screenshot: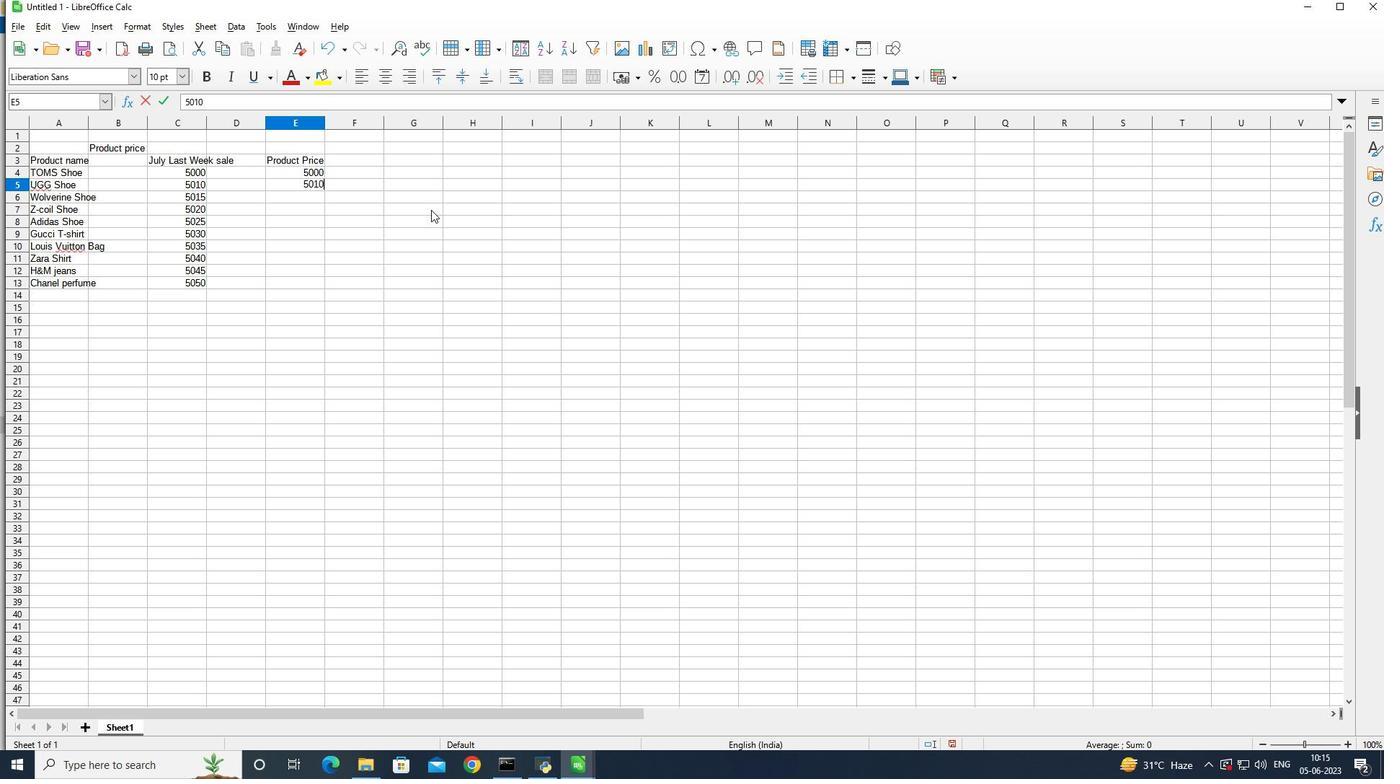 
Action: Key pressed <Key.enter>
Screenshot: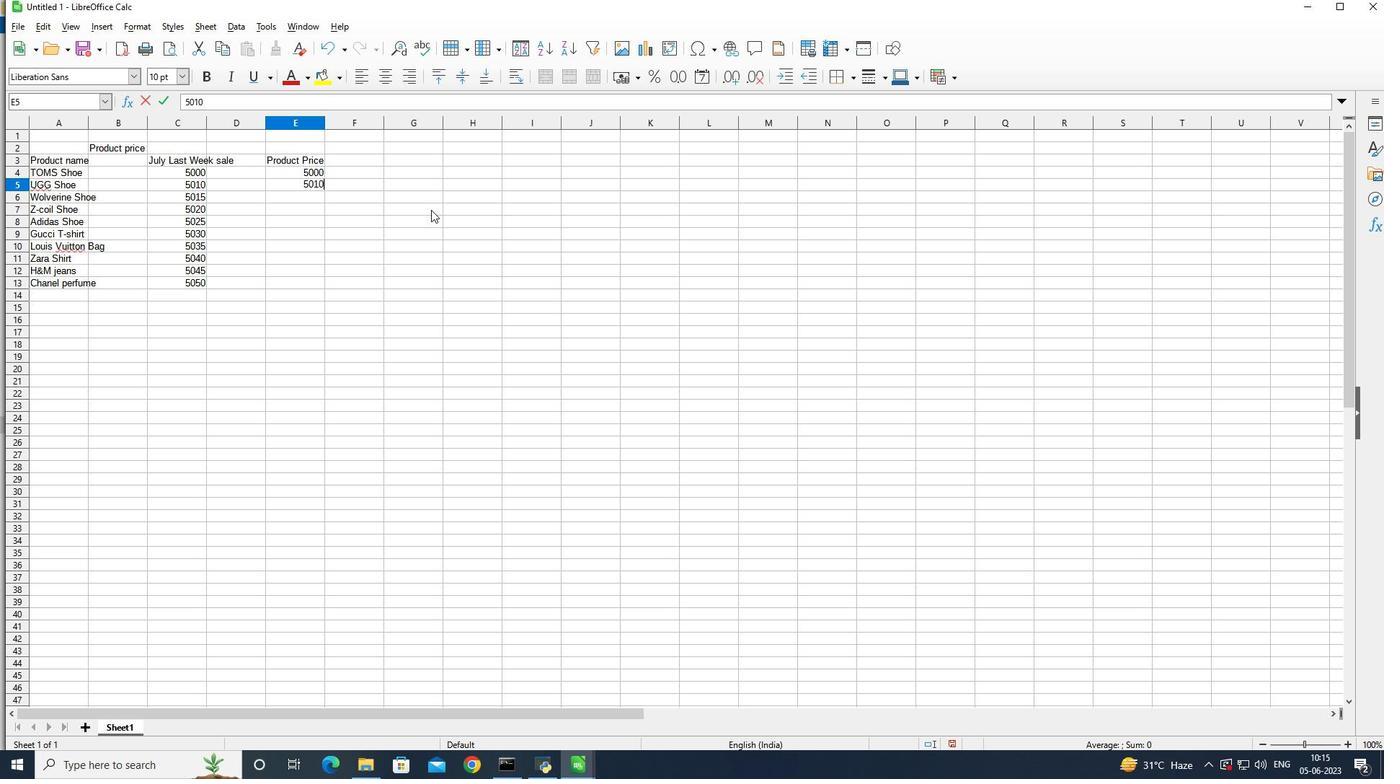 
Action: Mouse moved to (438, 209)
Screenshot: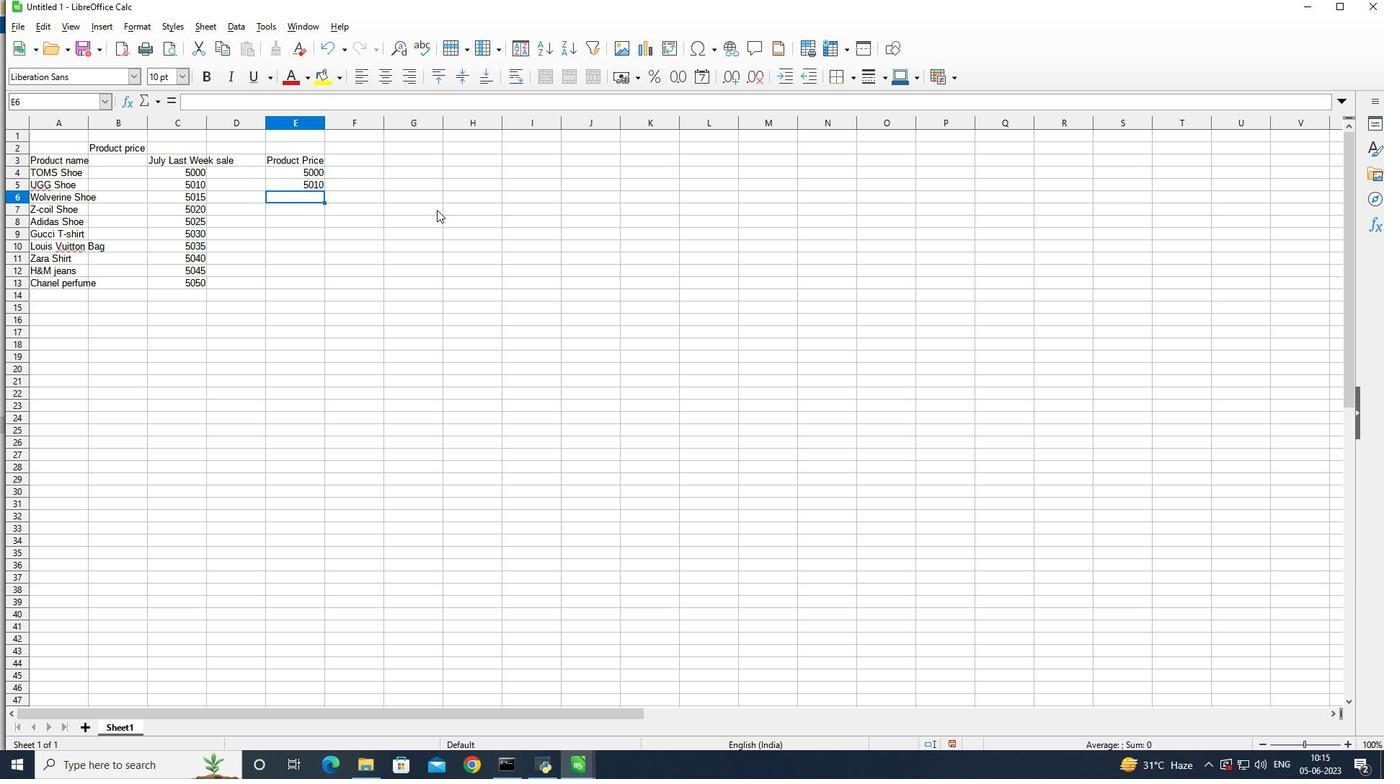 
Action: Key pressed 5020<Key.enter>5030<Key.enter>
Screenshot: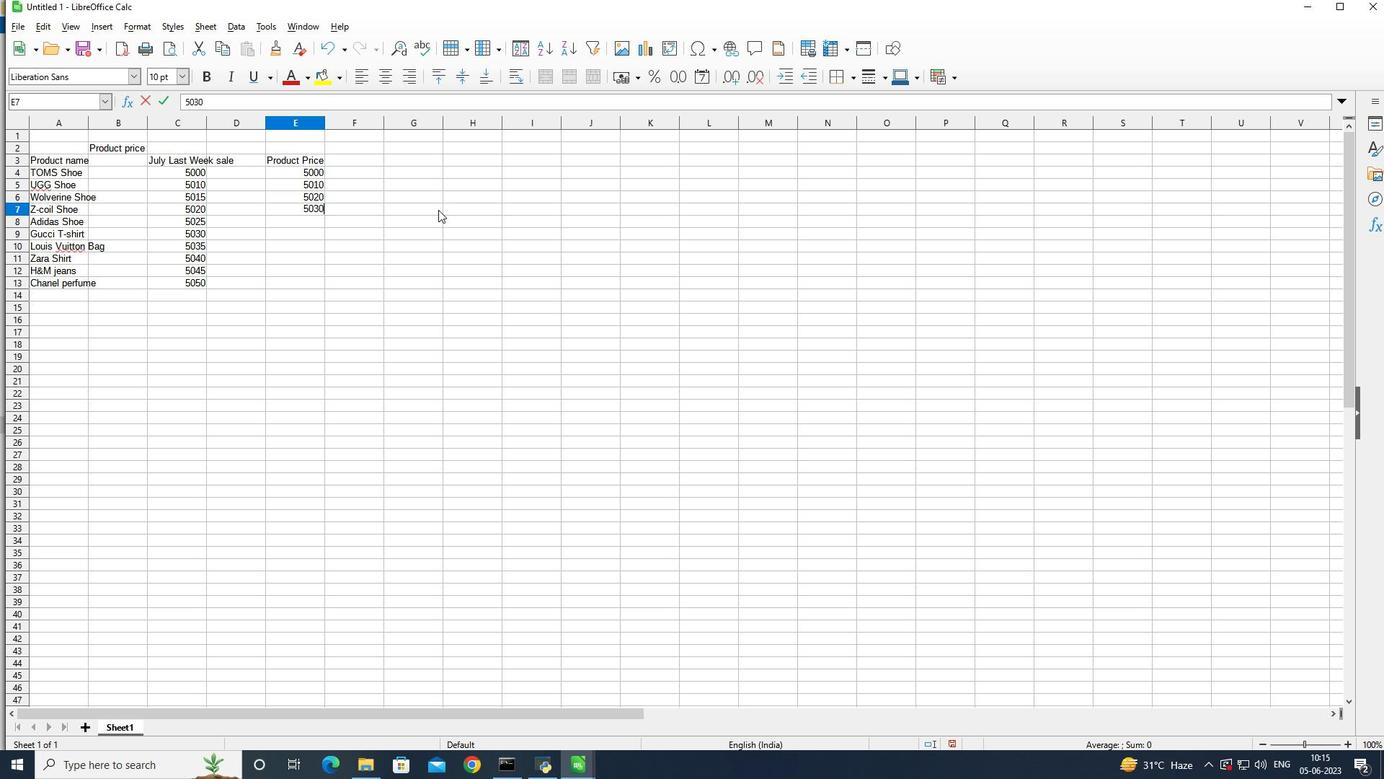 
Action: Mouse moved to (446, 213)
Screenshot: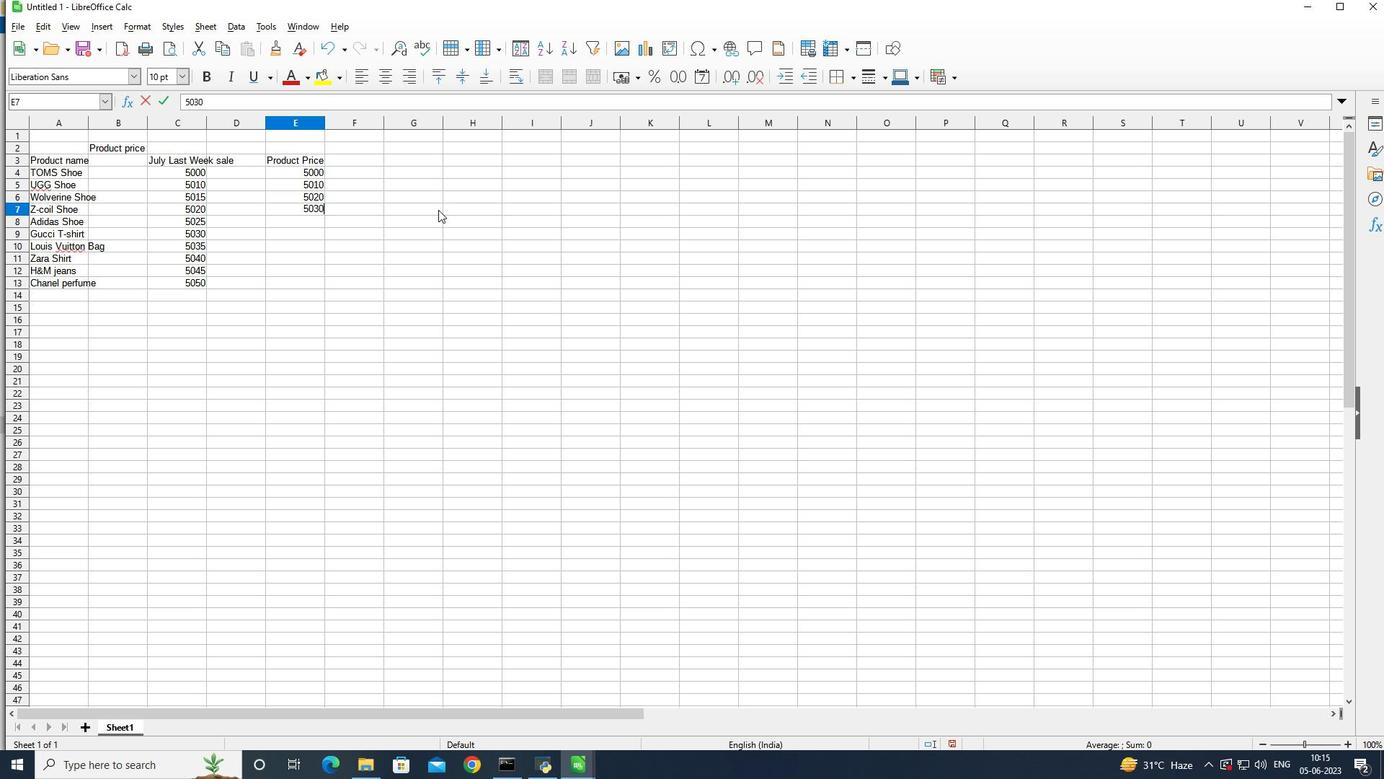 
Action: Key pressed 5040<Key.enter>
Screenshot: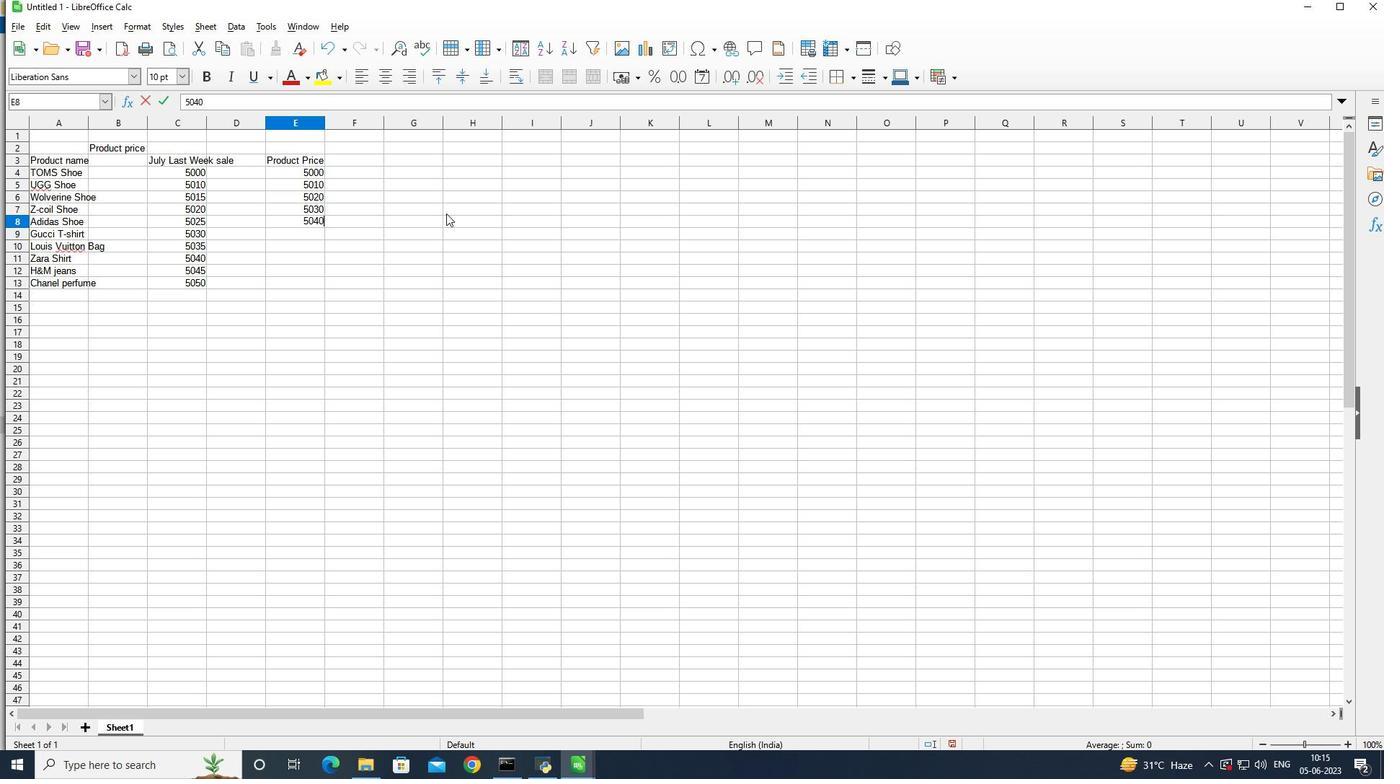 
Action: Mouse moved to (465, 222)
Screenshot: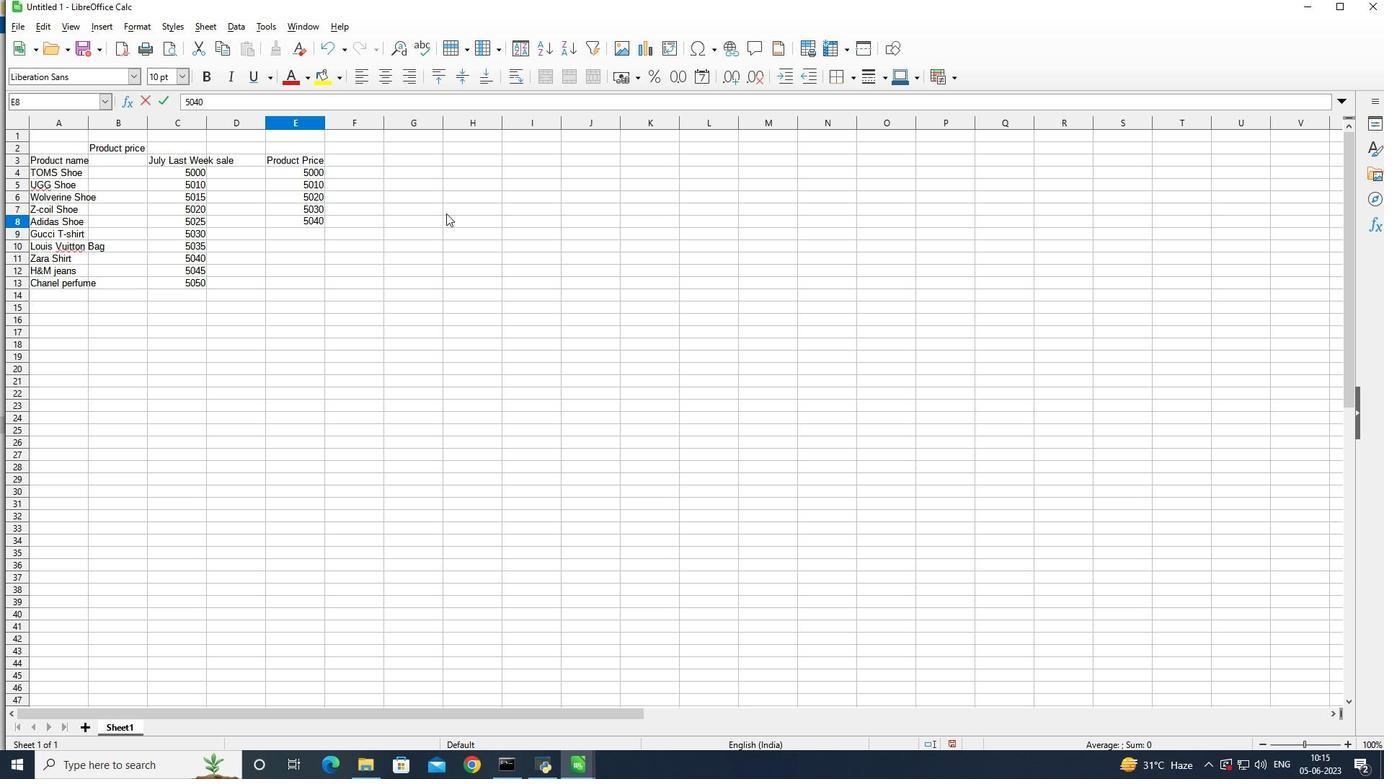 
Action: Key pressed 5060<Key.enter>5050
Screenshot: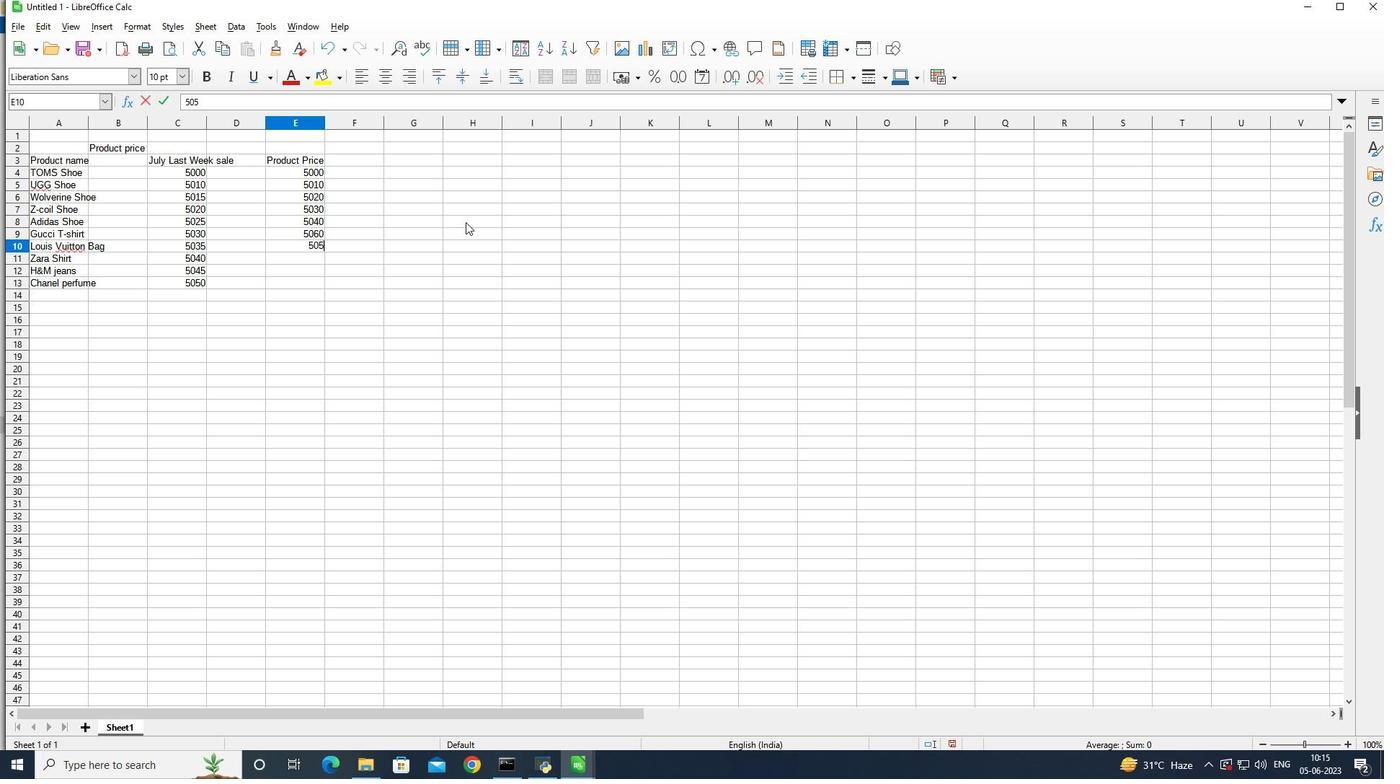 
Action: Mouse moved to (472, 222)
Screenshot: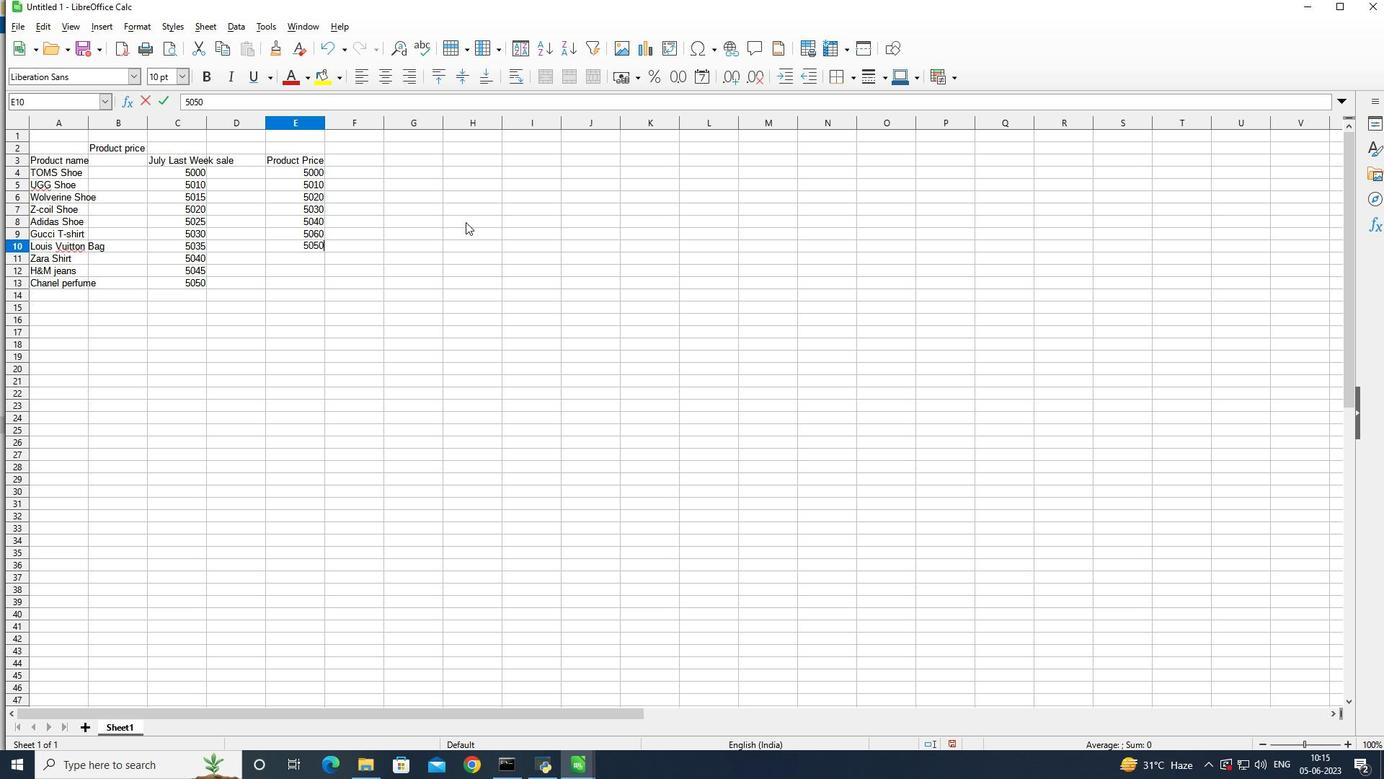 
Action: Key pressed <Key.enter>
Screenshot: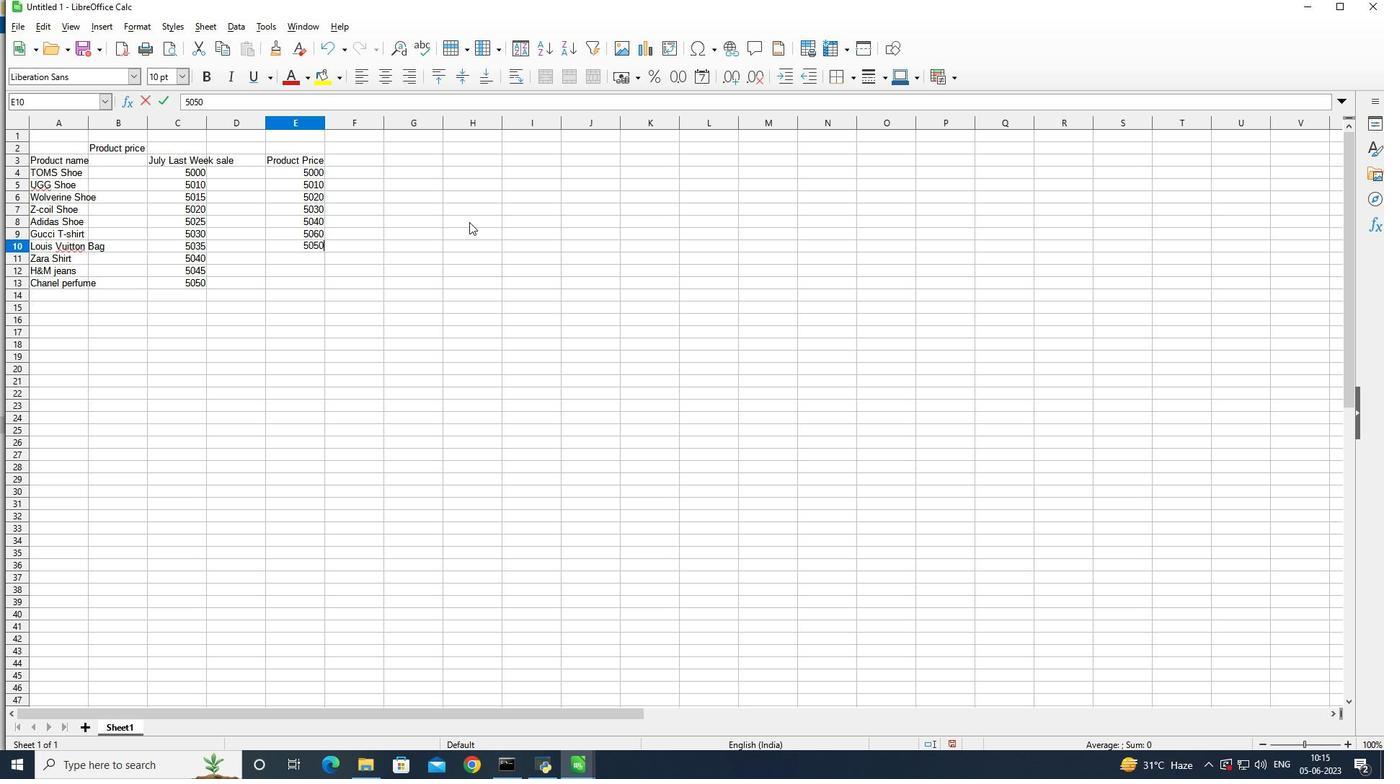 
Action: Mouse moved to (474, 223)
Screenshot: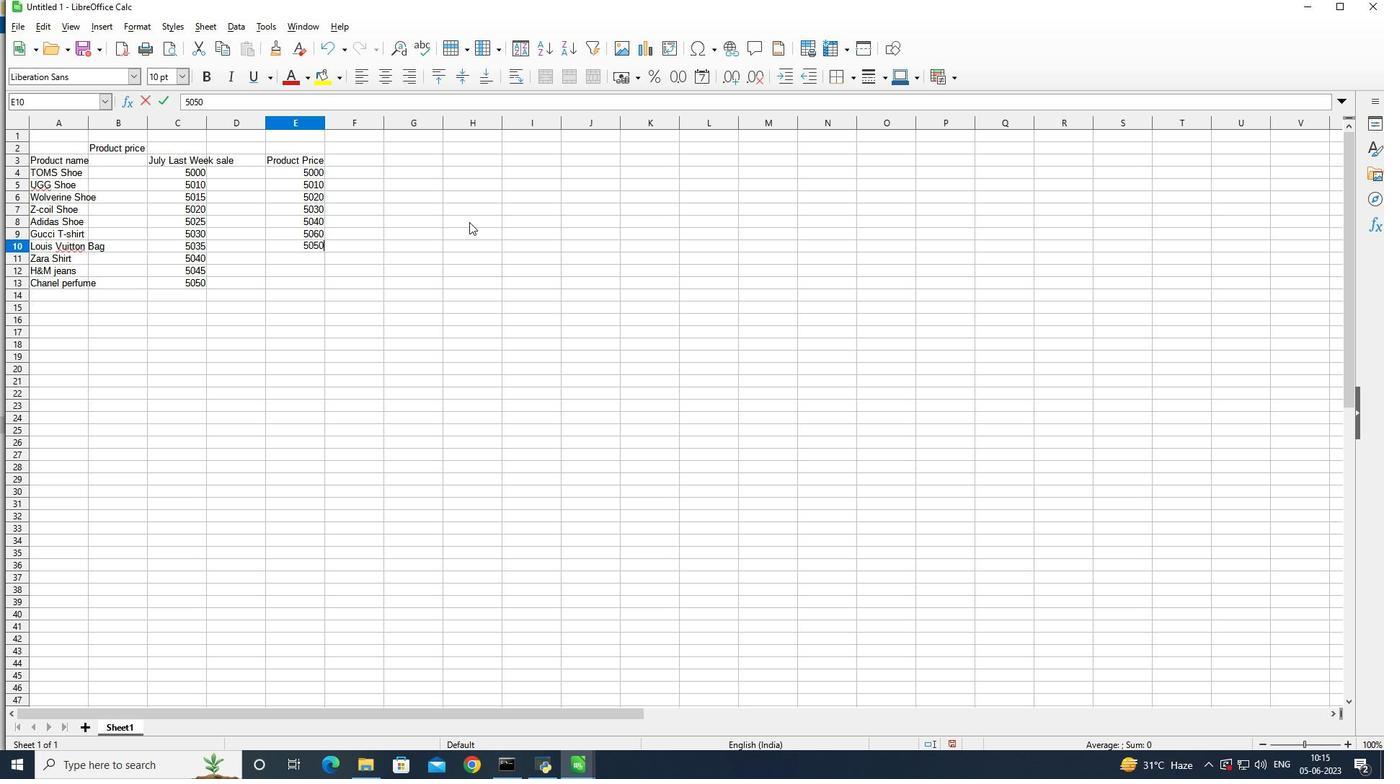 
Action: Key pressed 507
Screenshot: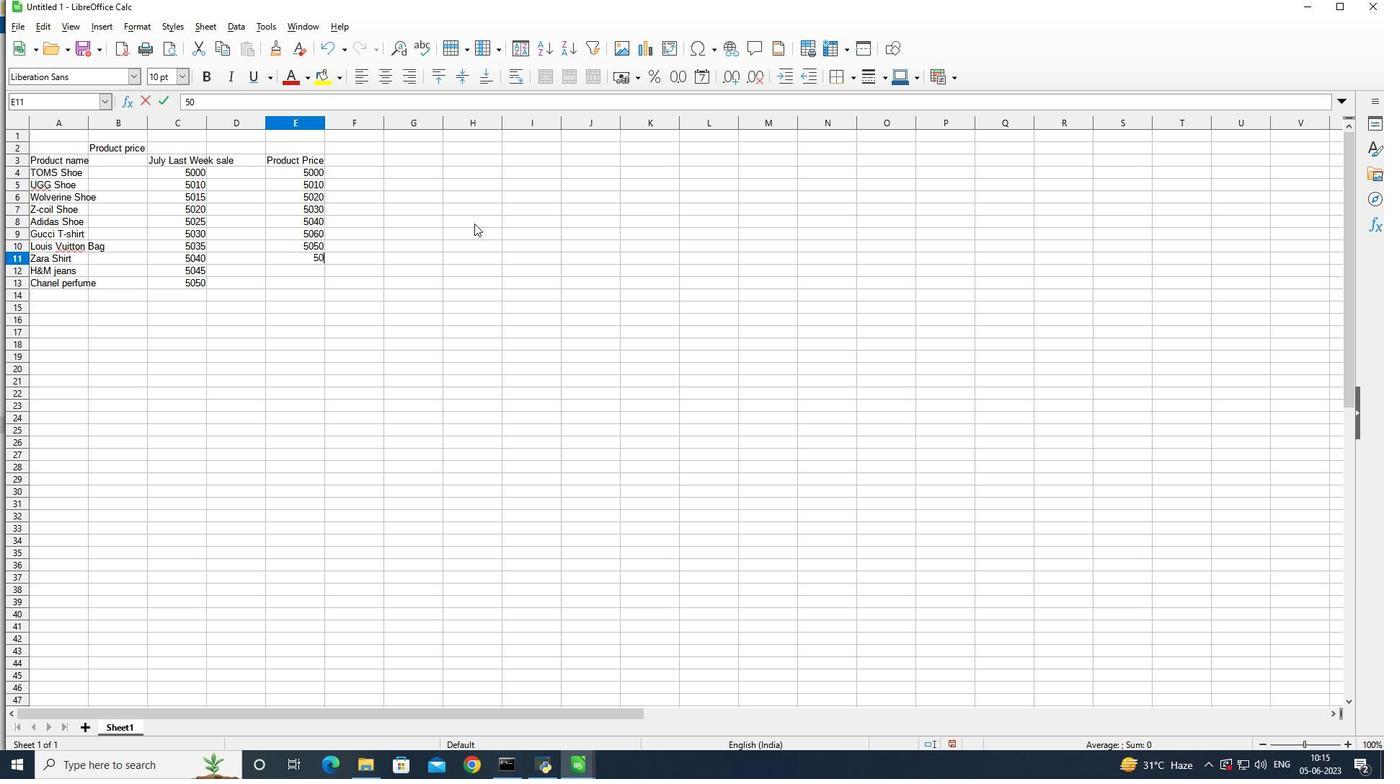 
Action: Mouse moved to (489, 228)
Screenshot: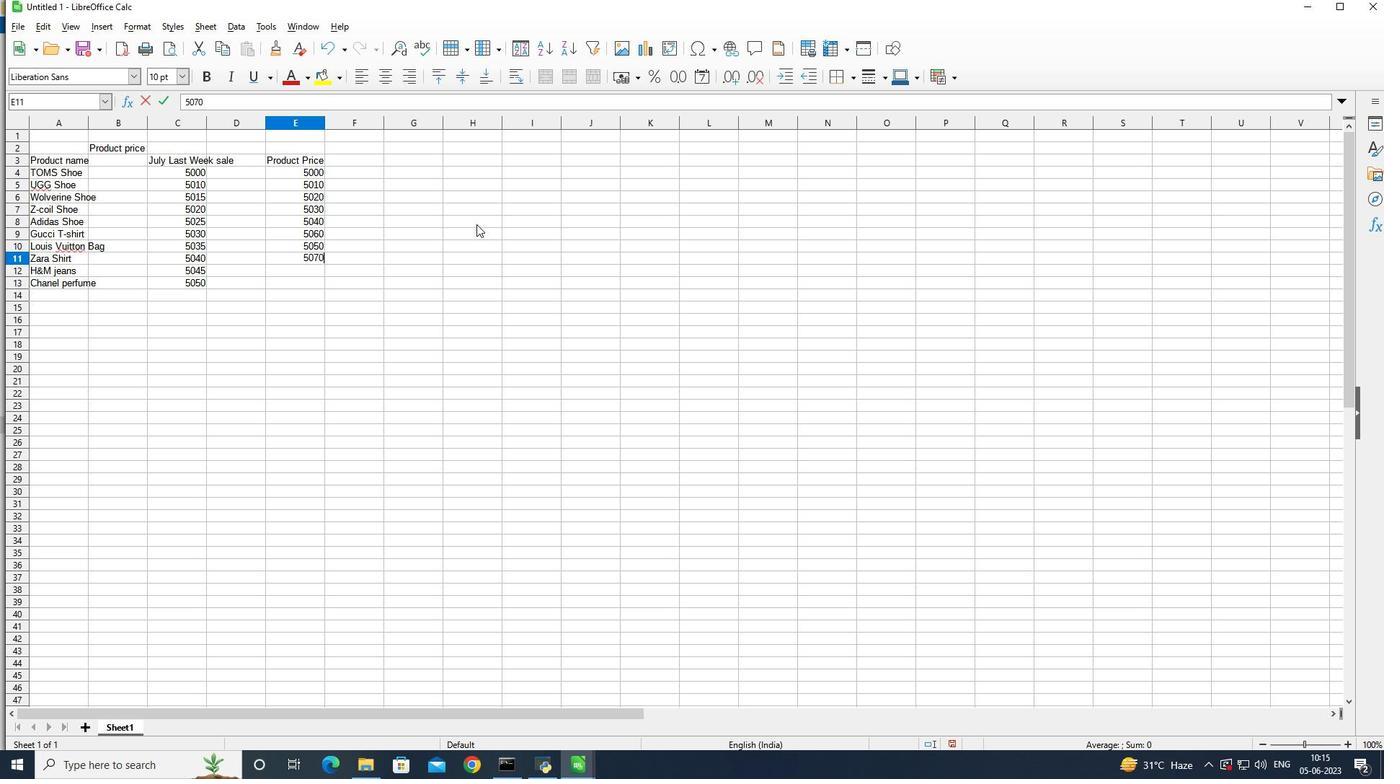 
Action: Key pressed <Key.enter>
Screenshot: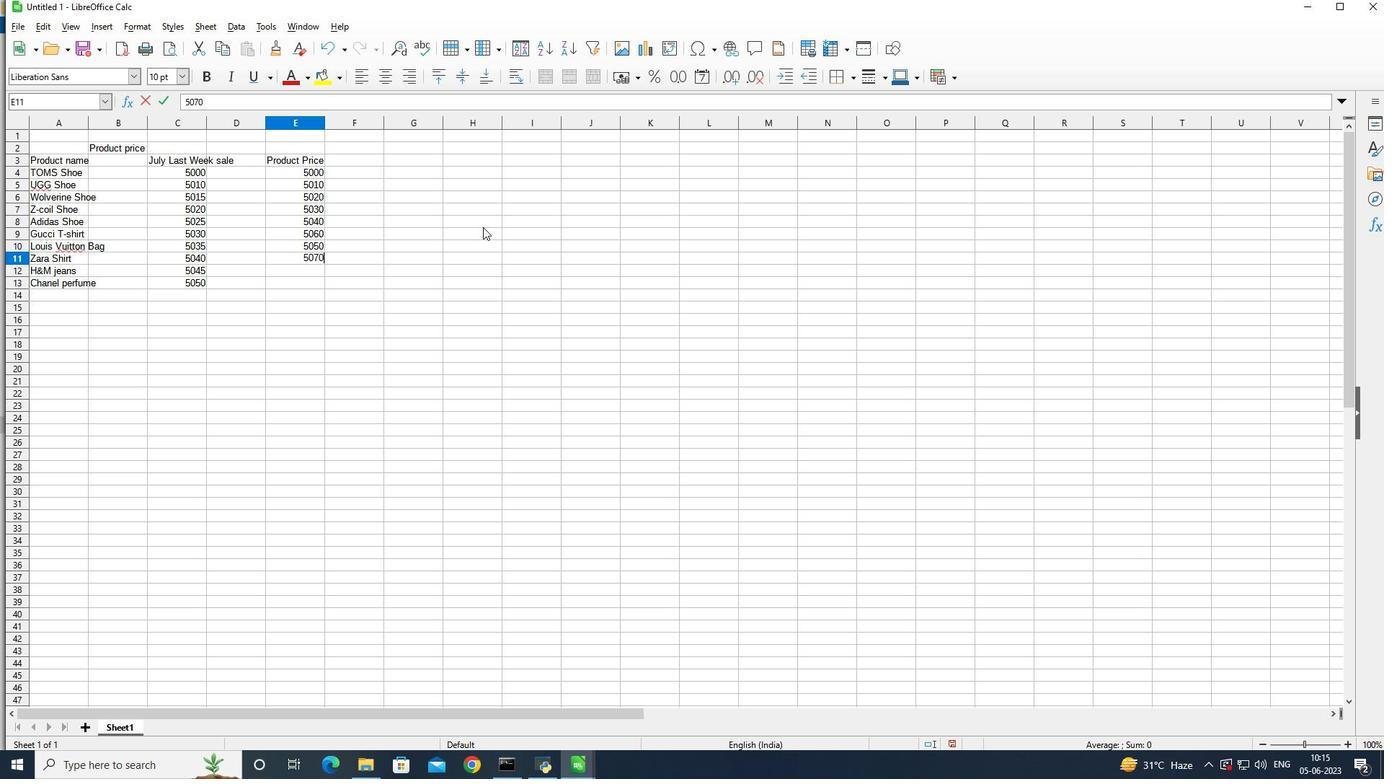 
Action: Mouse moved to (491, 230)
Screenshot: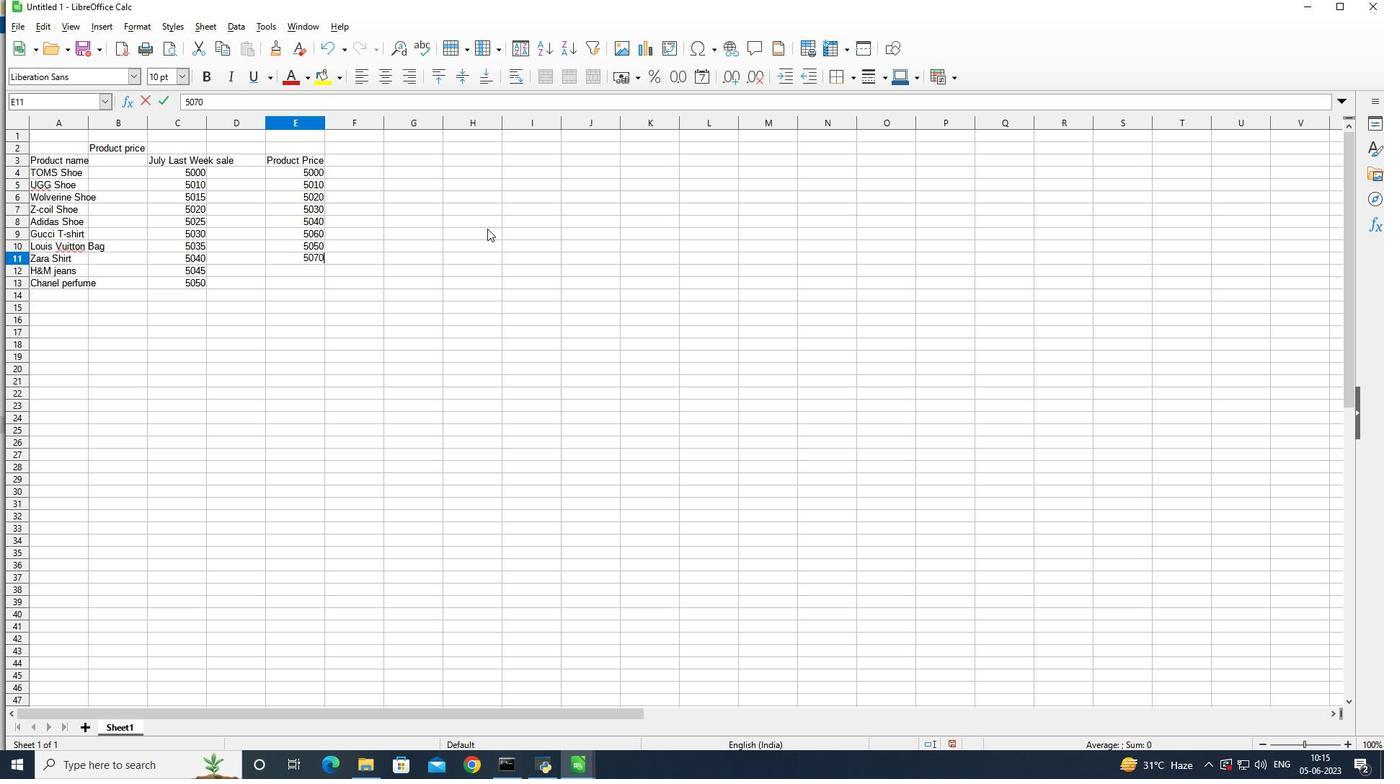 
Action: Key pressed 50890<Key.backspace>
Screenshot: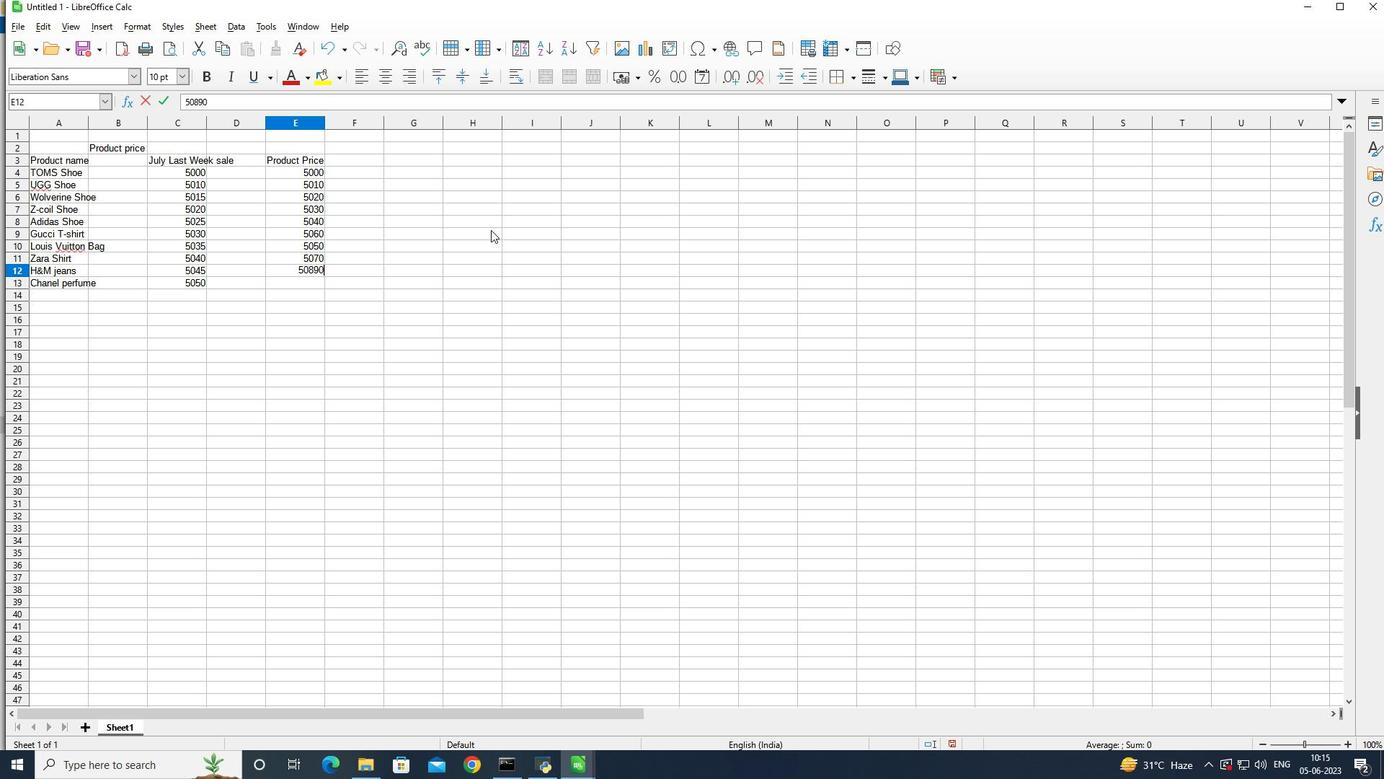 
Action: Mouse moved to (499, 233)
Screenshot: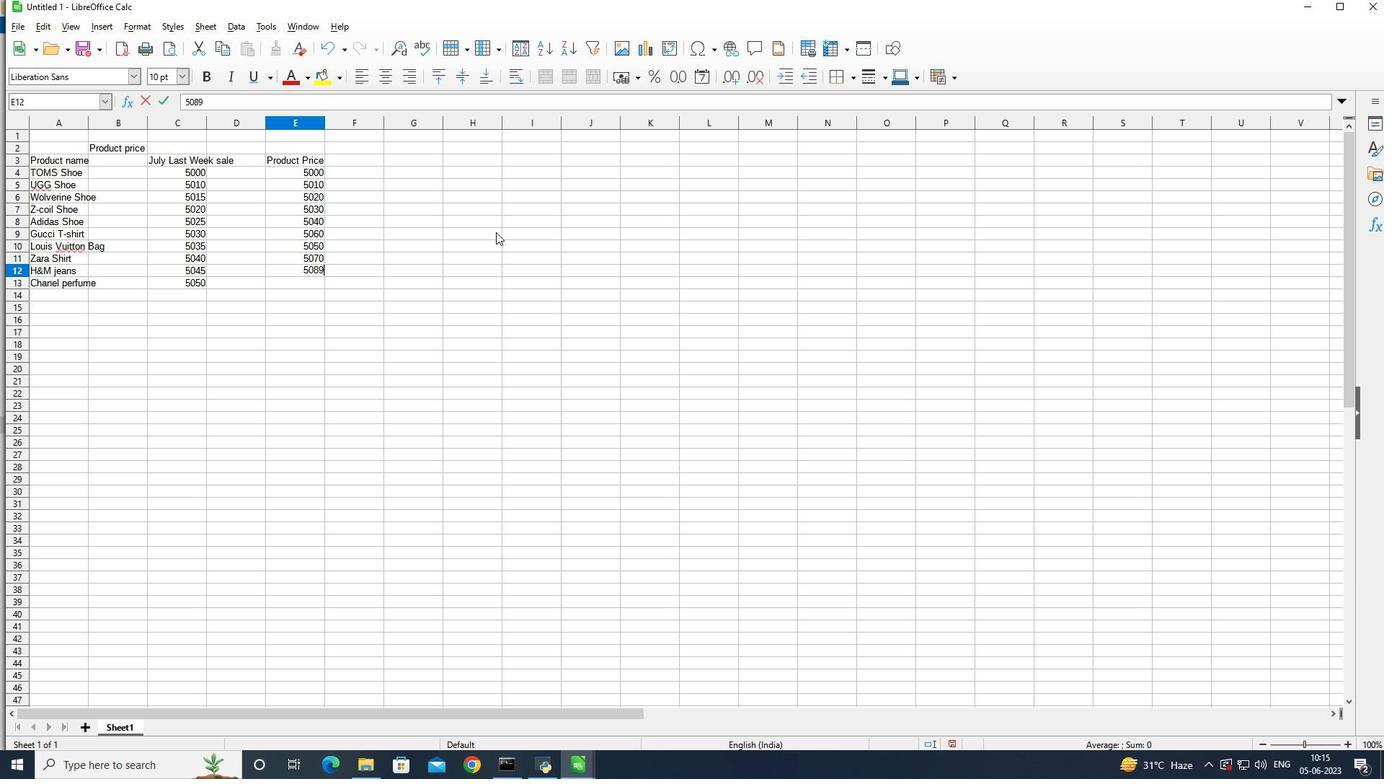 
Action: Key pressed <Key.backspace>
Screenshot: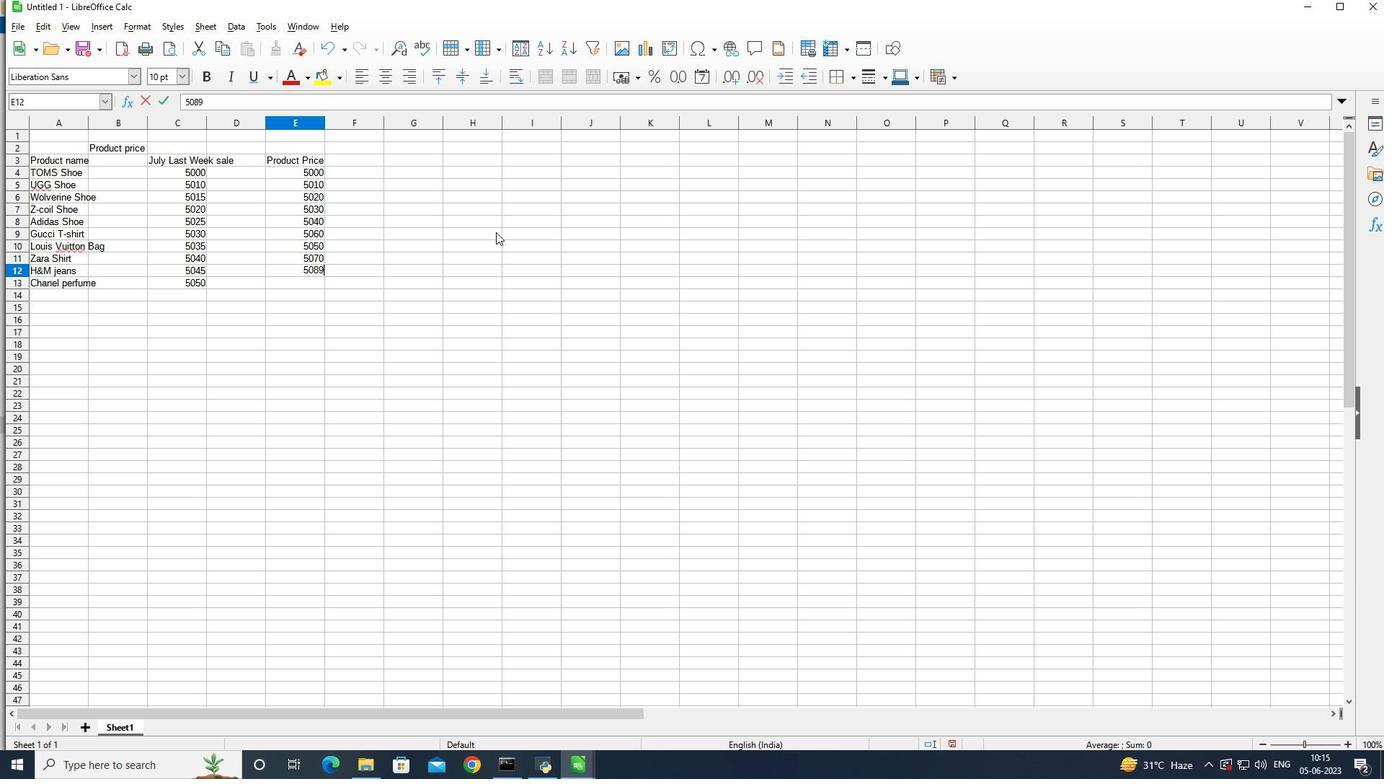 
Action: Mouse moved to (502, 235)
Screenshot: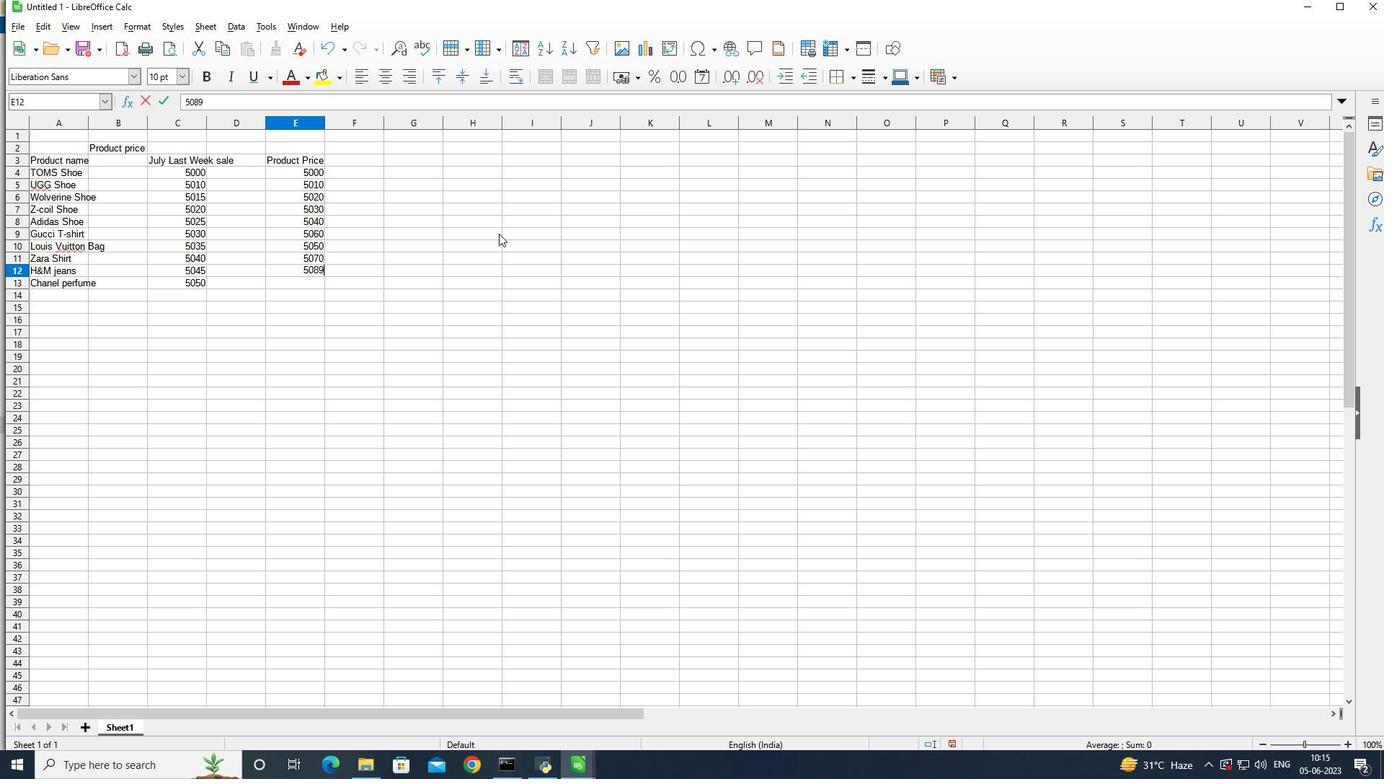 
Action: Key pressed 05090<Key.backspace>
Screenshot: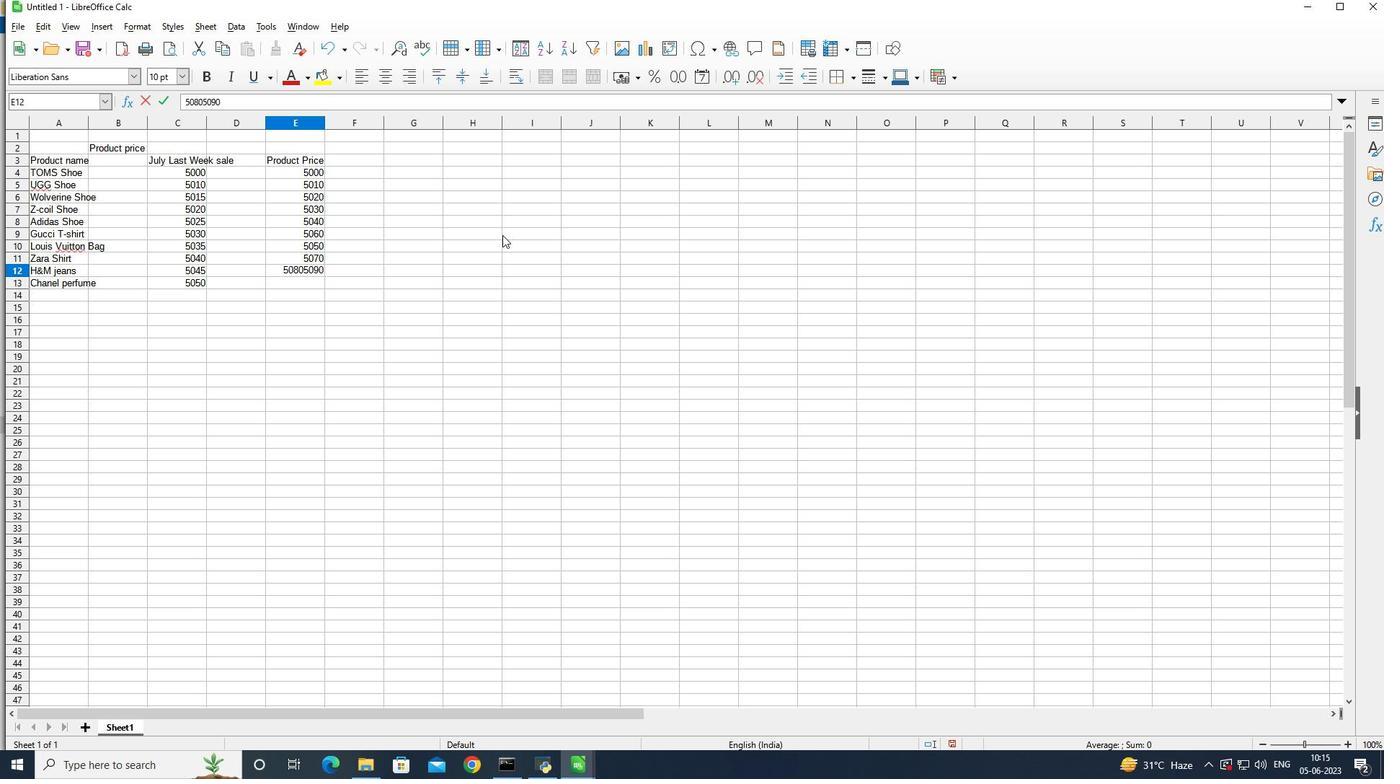 
Action: Mouse moved to (504, 235)
Screenshot: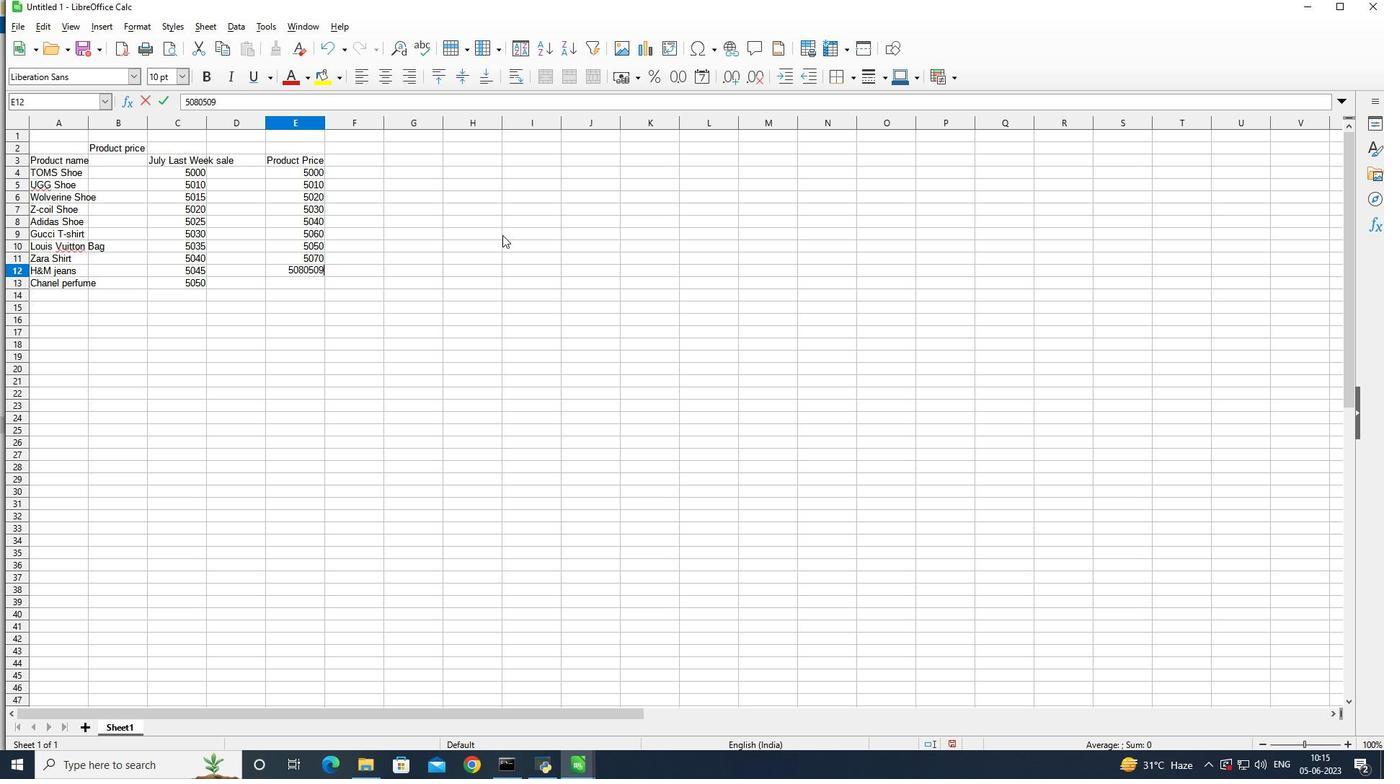 
Action: Key pressed <Key.backspace><Key.backspace>
Screenshot: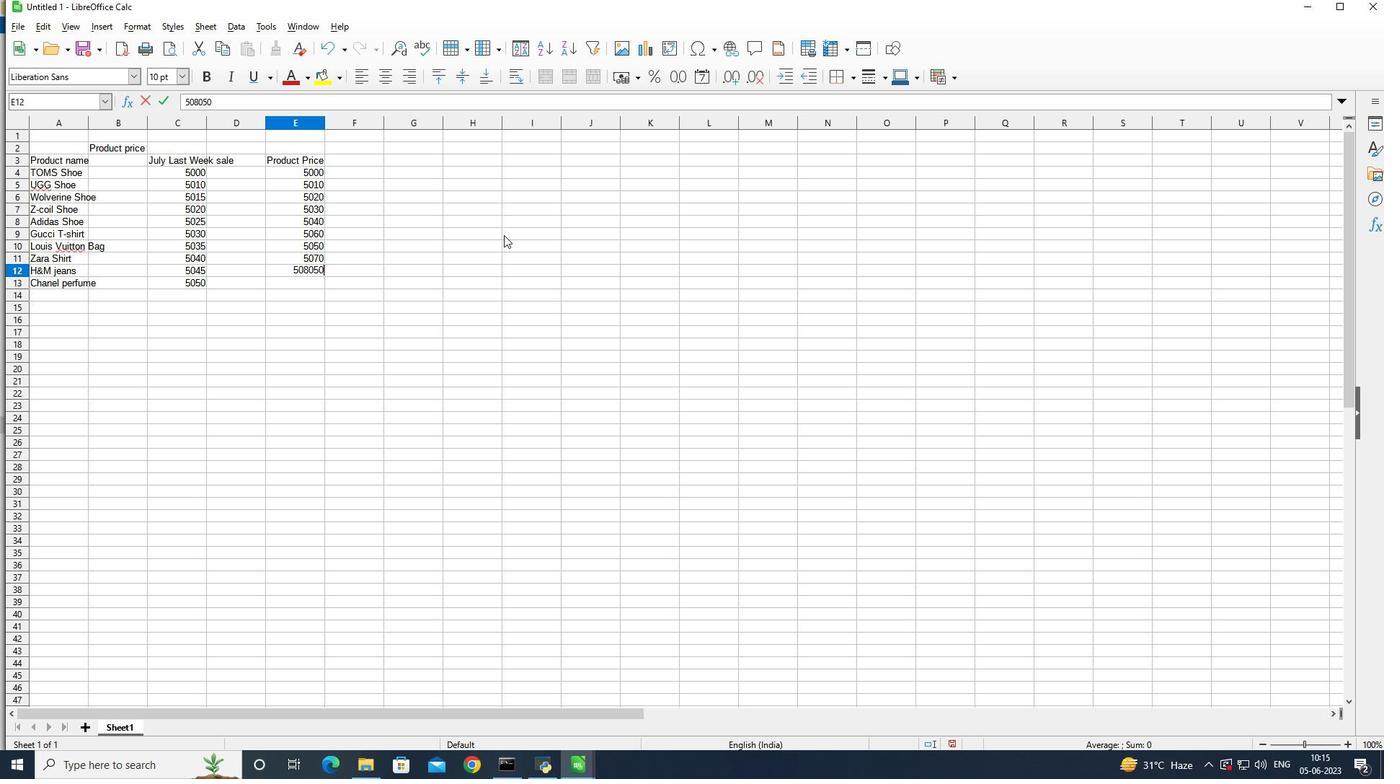
Action: Mouse moved to (508, 237)
Screenshot: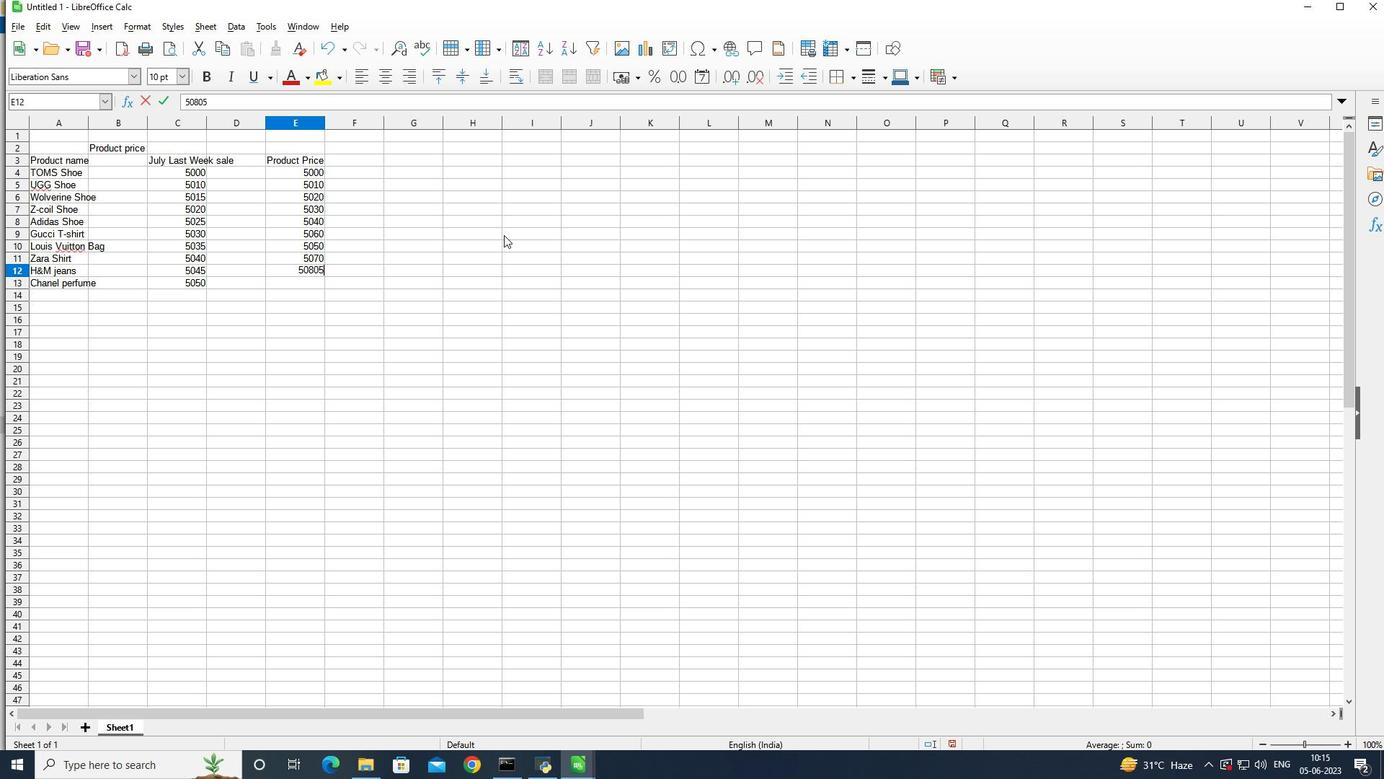 
Action: Key pressed <Key.backspace>
Screenshot: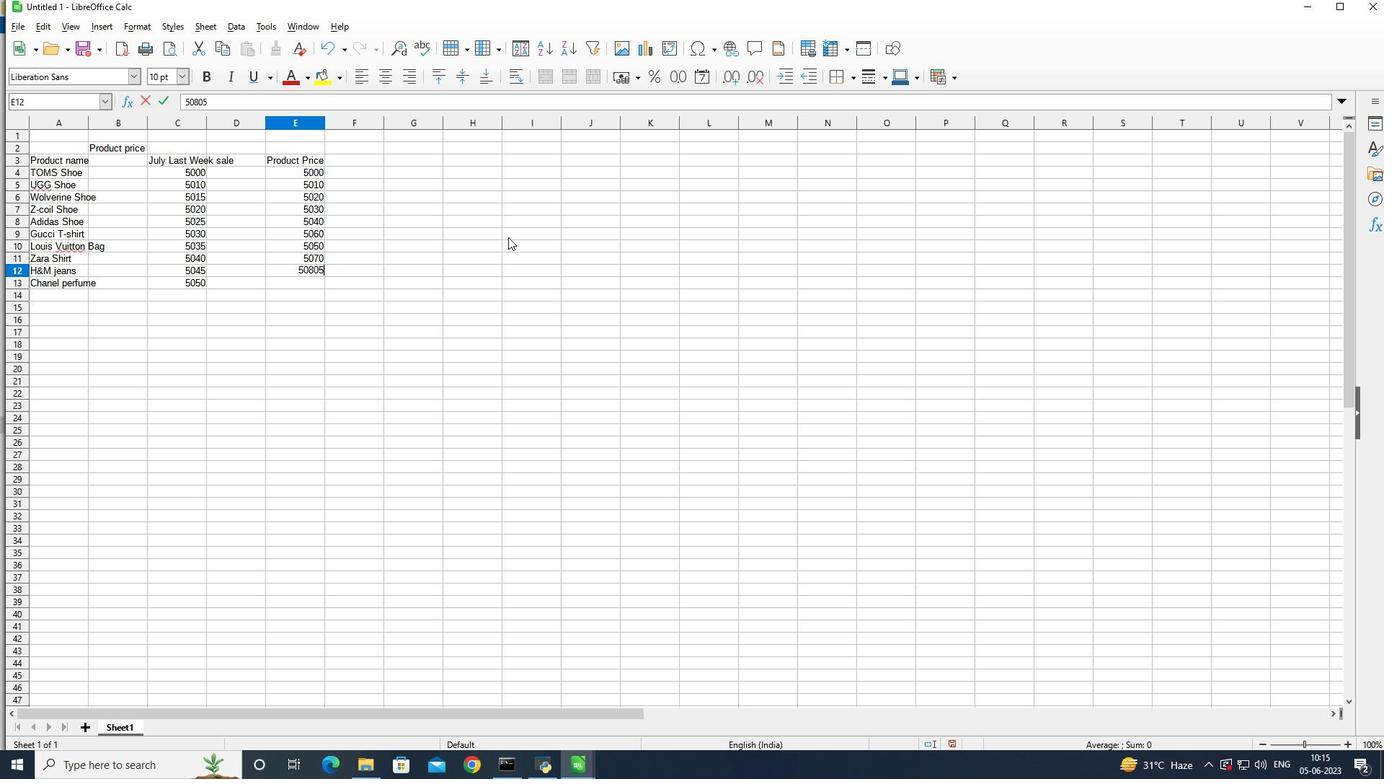
Action: Mouse moved to (526, 234)
Screenshot: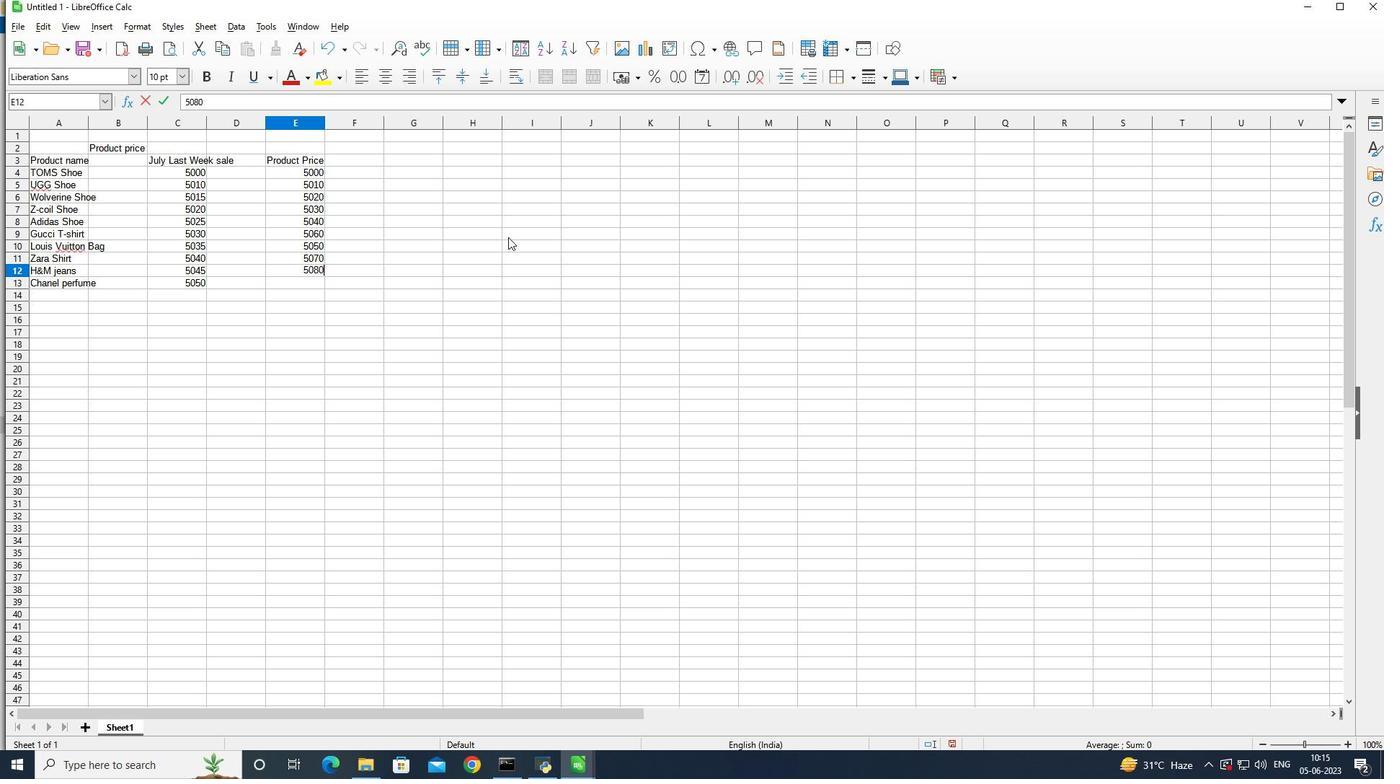 
Action: Key pressed <Key.enter>
Screenshot: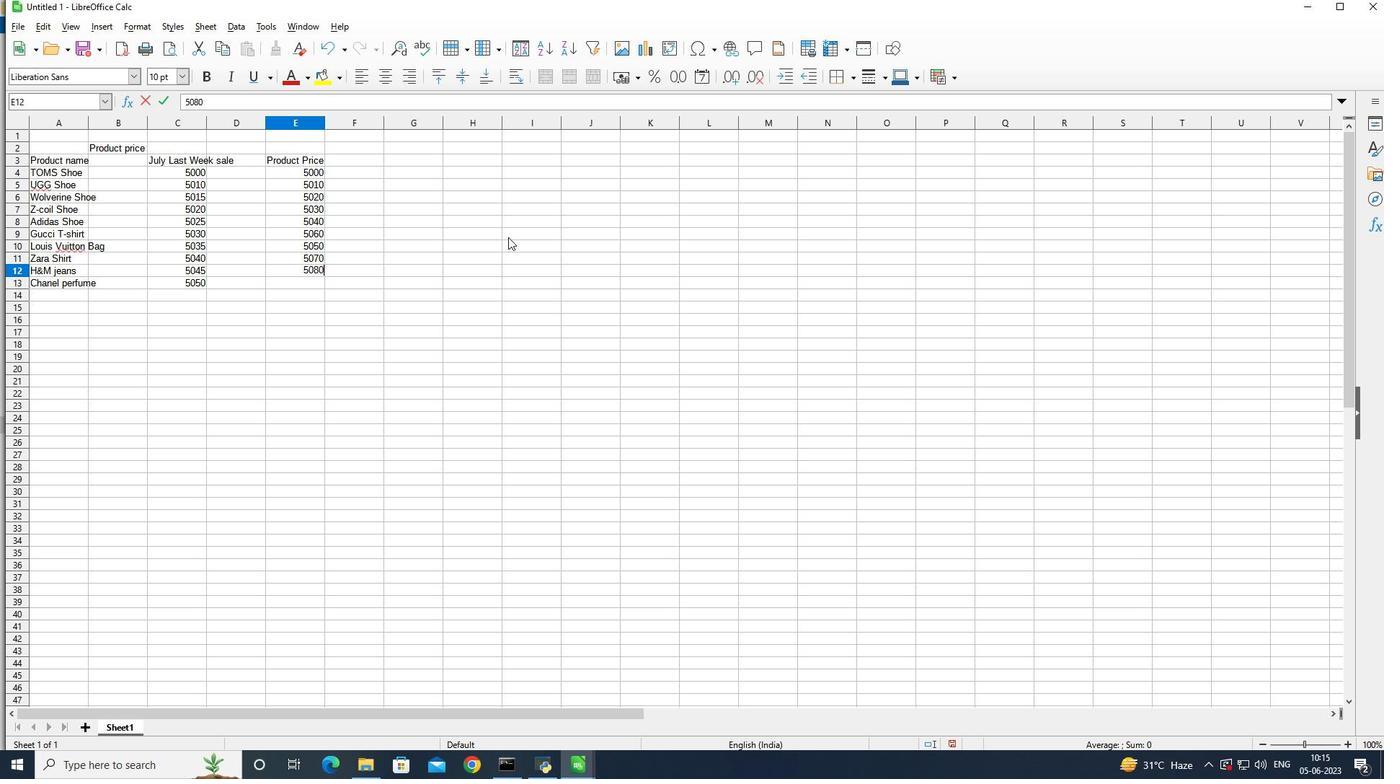 
Action: Mouse moved to (530, 234)
Screenshot: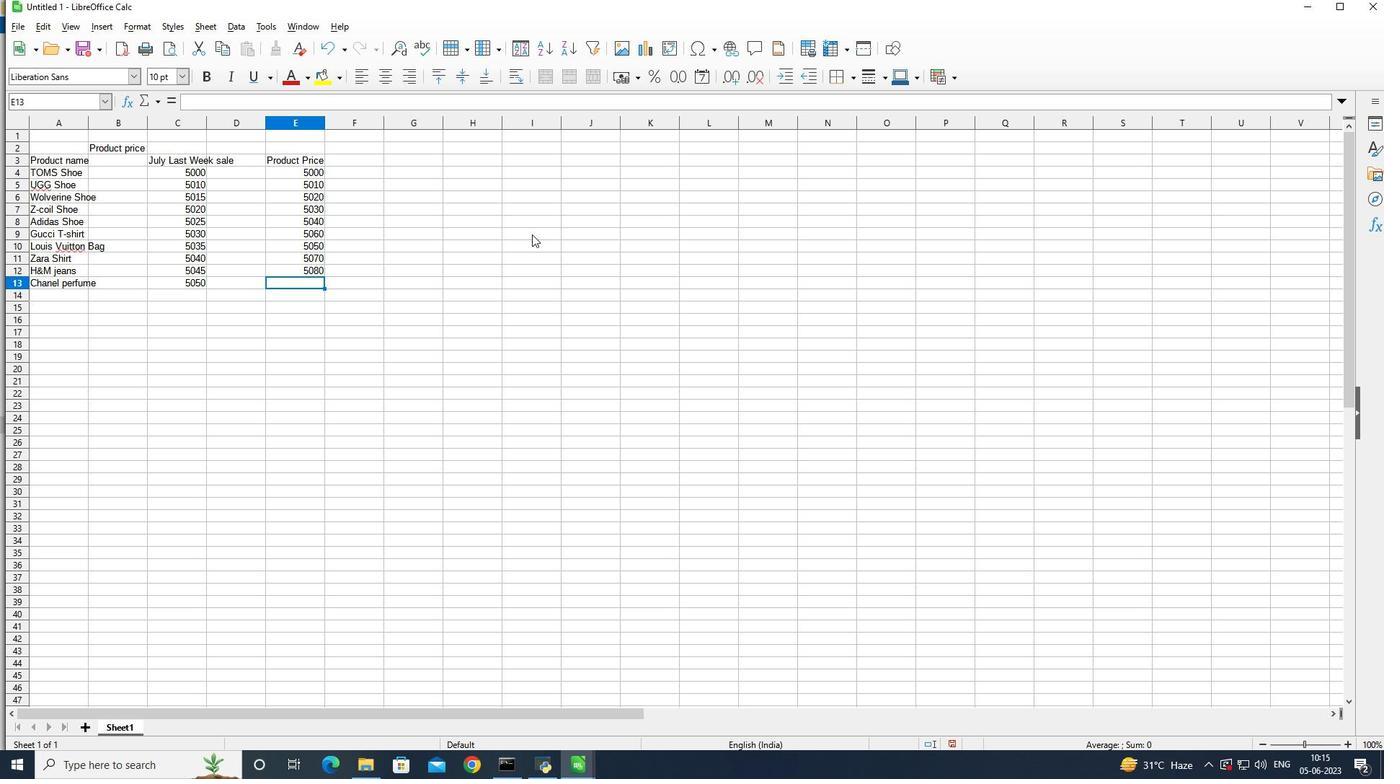 
Action: Key pressed 509
Screenshot: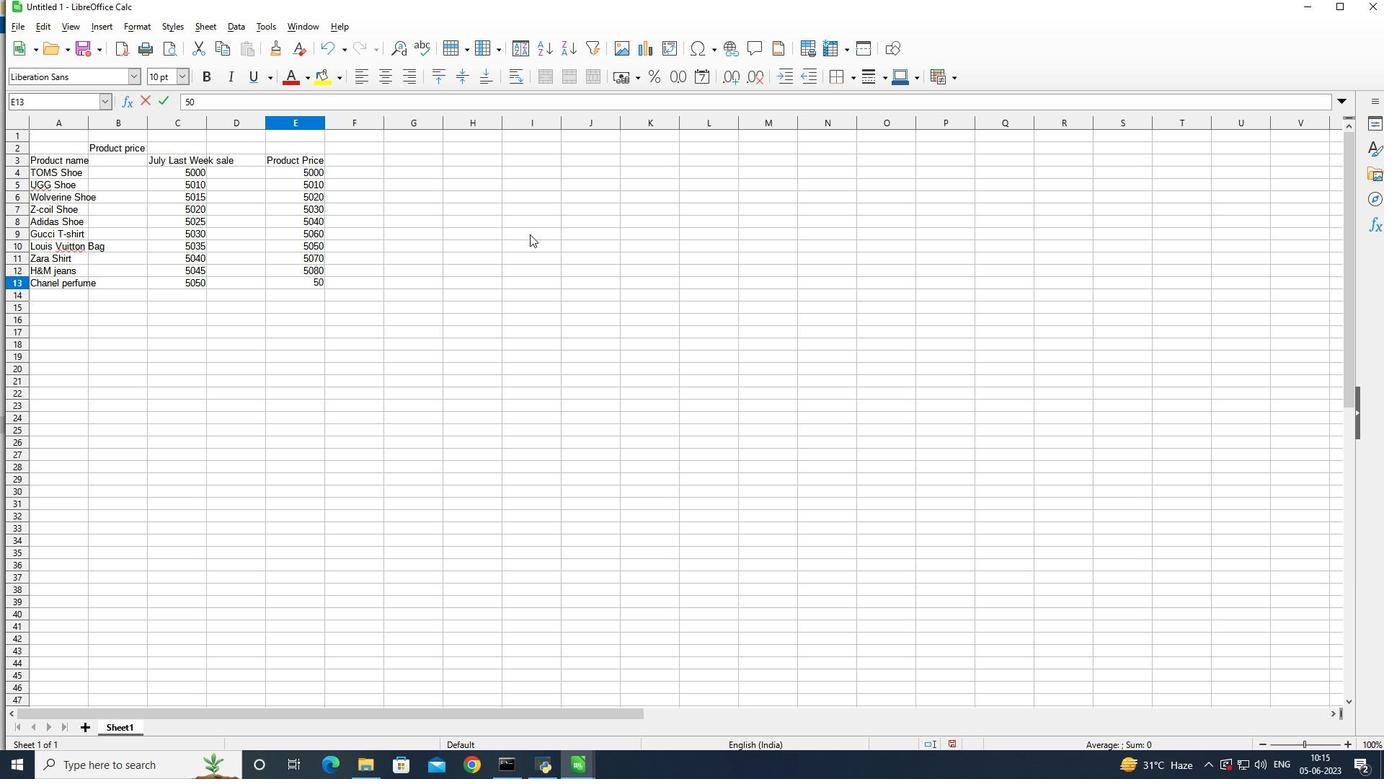 
Action: Mouse moved to (529, 234)
Screenshot: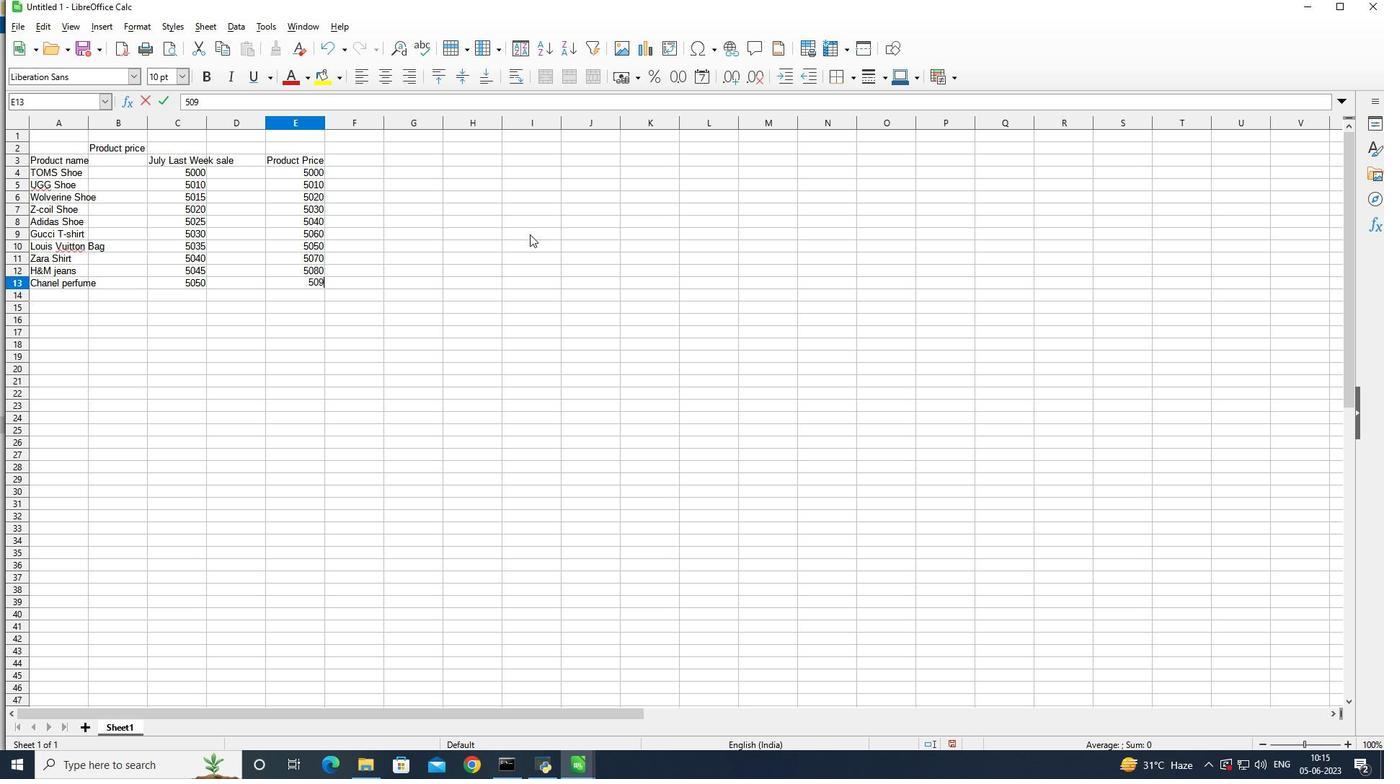 
Action: Key pressed <Key.backspace>
Screenshot: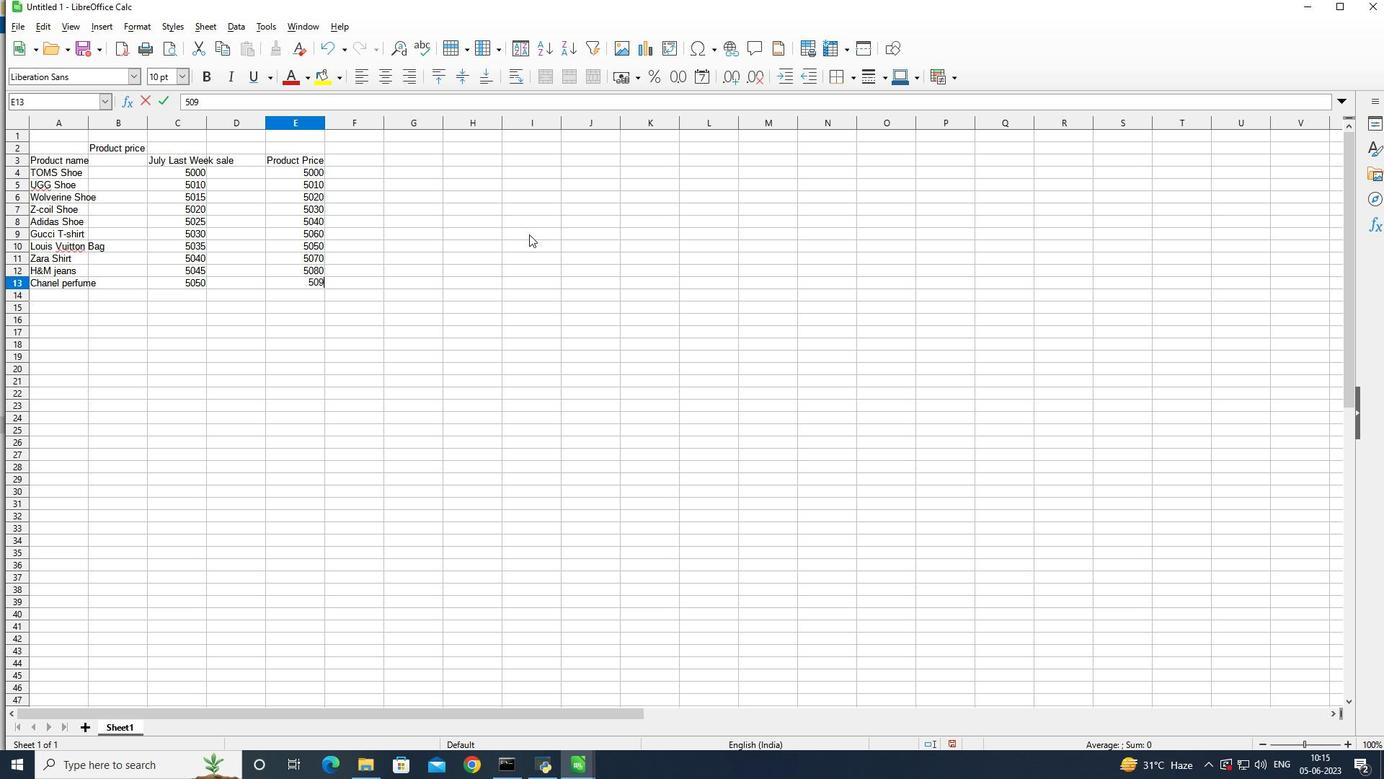 
Action: Mouse moved to (529, 234)
Screenshot: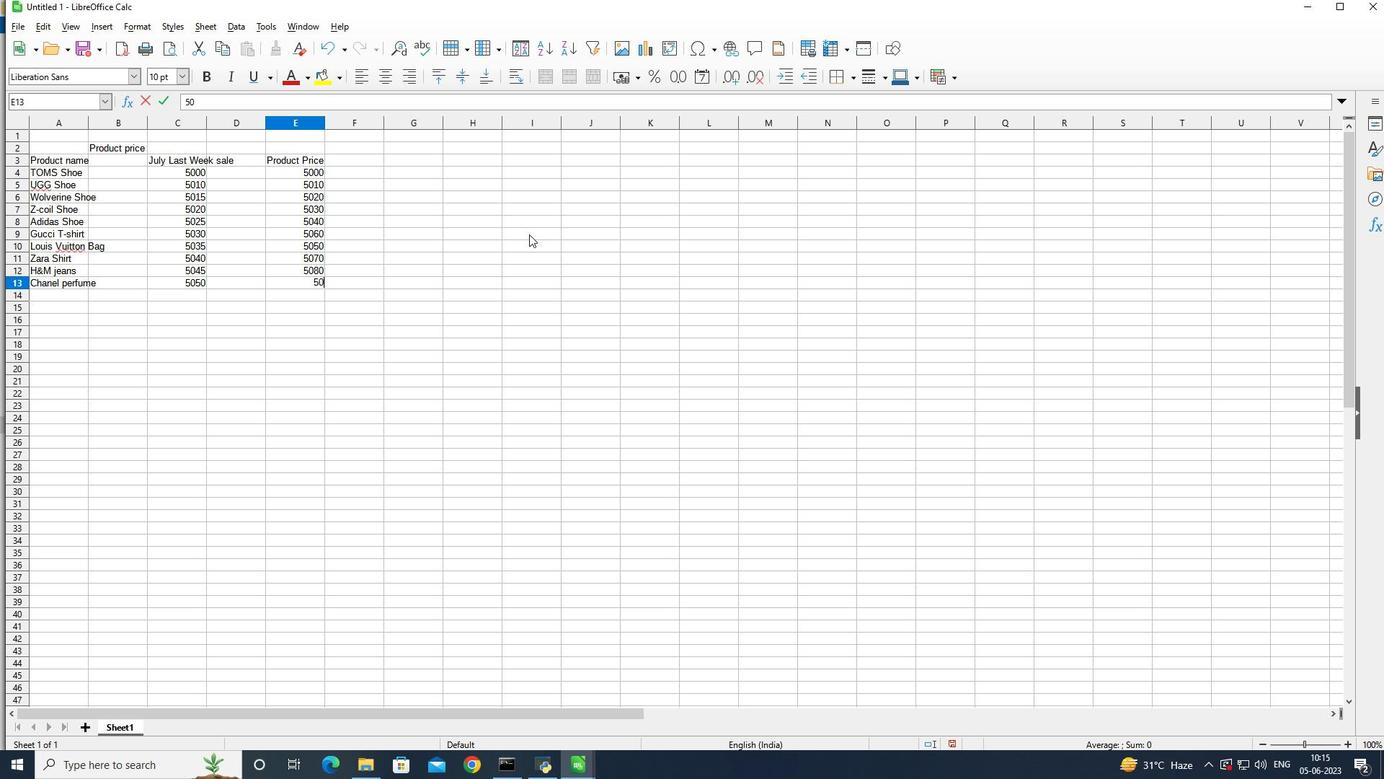 
Action: Key pressed <Key.backspace><Key.backspace>10000<Key.enter>
Screenshot: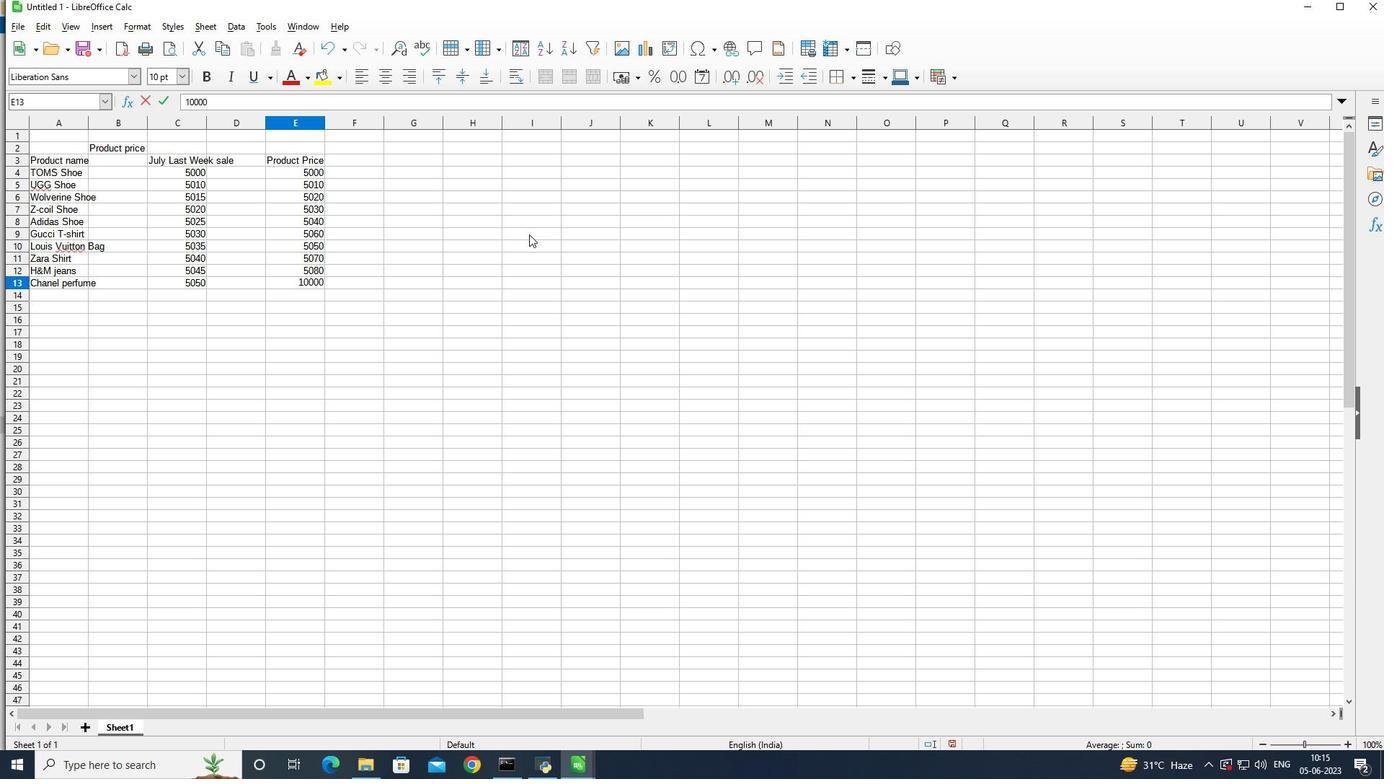 
Action: Mouse moved to (512, 209)
Screenshot: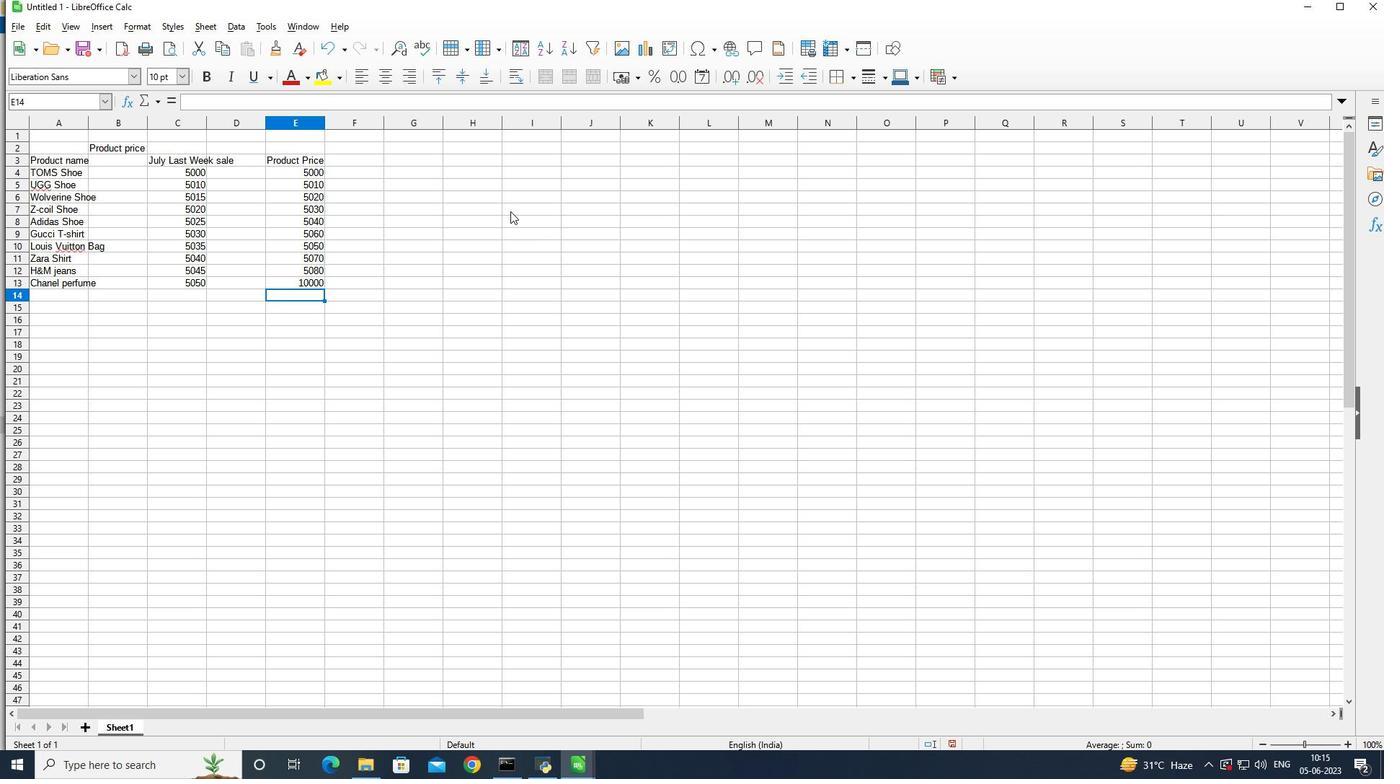 
Action: Key pressed ctrl+Sanalysu<Key.backspace>is<Key.shift>Sales<Key.shift>By<Key.shift>Promotion<Key.enter>
Screenshot: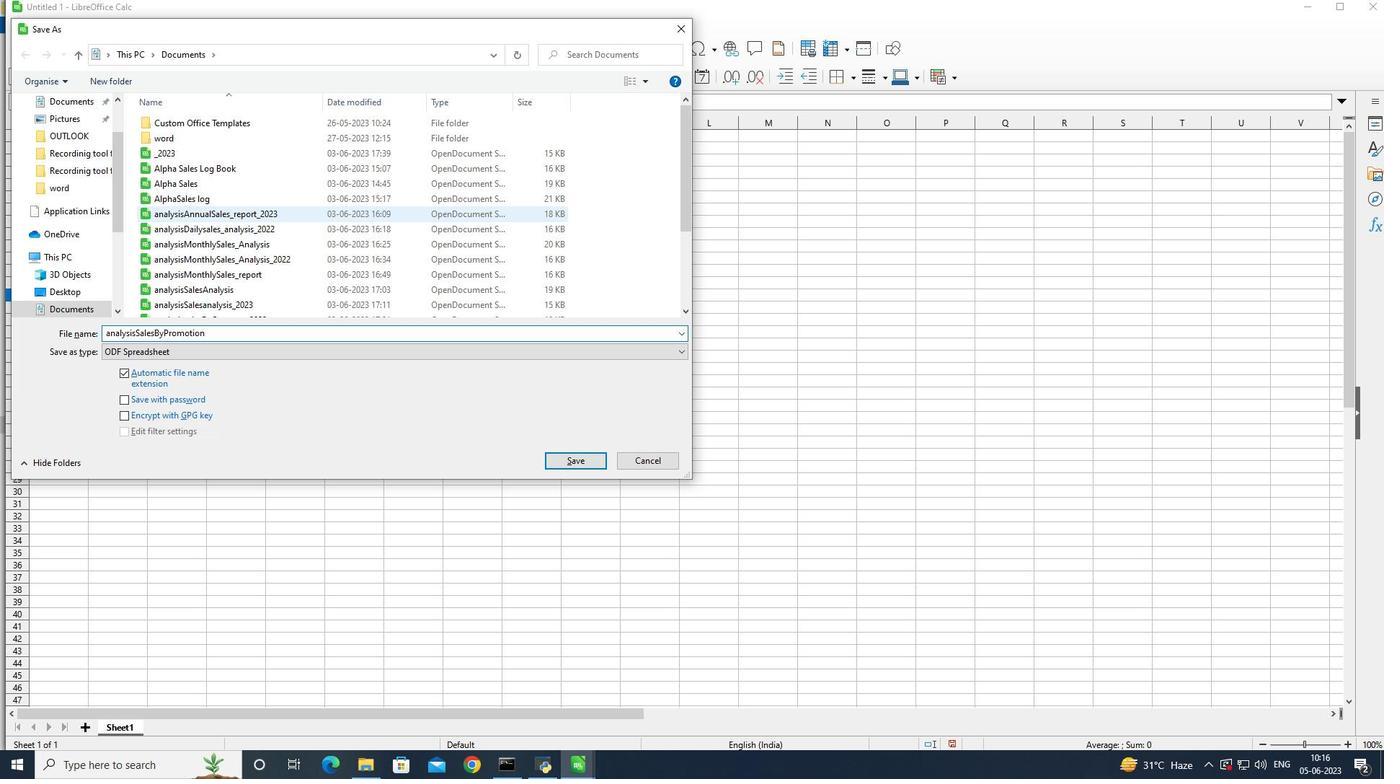 
Action: Mouse moved to (516, 195)
Screenshot: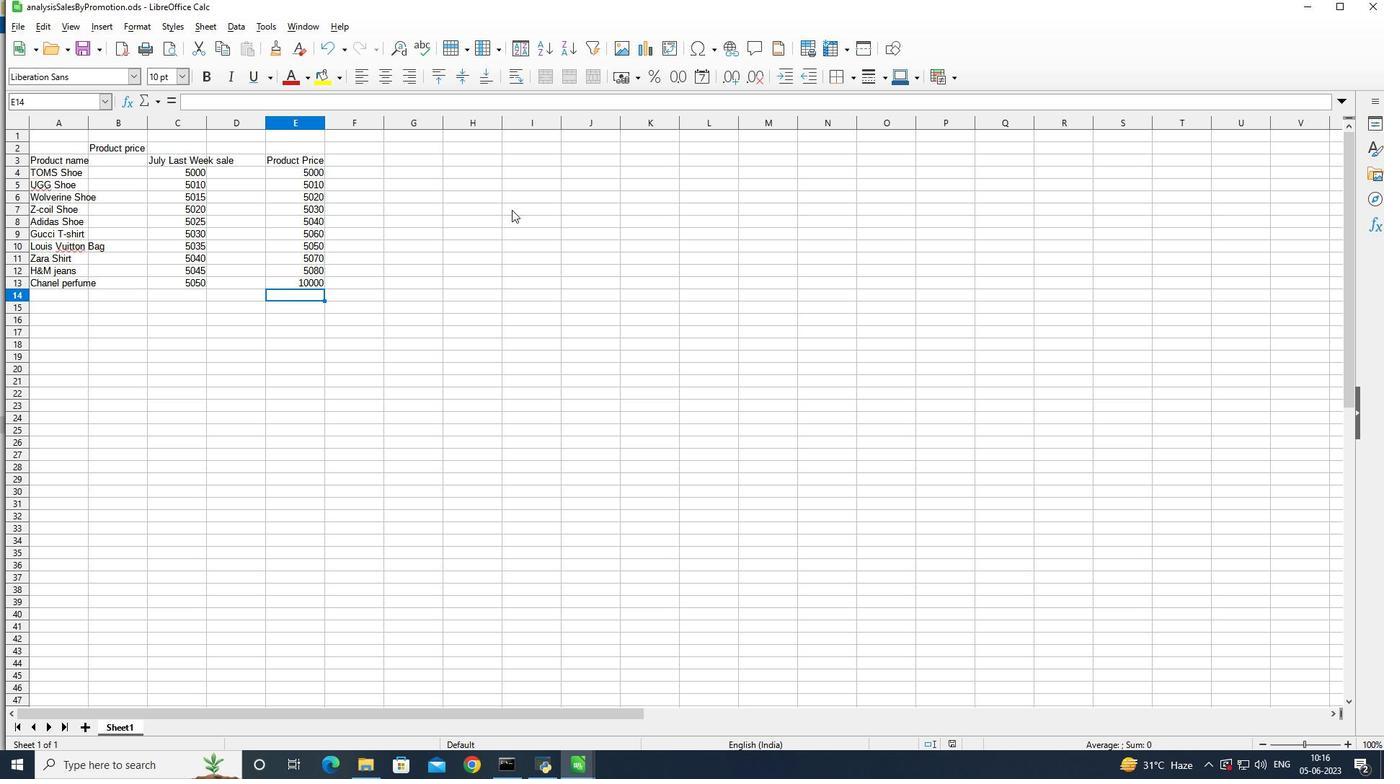 
